 Task: Create List Brand Portfolio Optimization in Board Customer Feedback Management Best Practices to Workspace Accelerator Programs. Create List Brand Portfolio Management in Board Content Curation and Aggregation to Workspace Accelerator Programs. Create List Brand Portfolio Strategy in Board Employee Satisfaction and Retention Programs to Workspace Accelerator Programs
Action: Mouse moved to (319, 360)
Screenshot: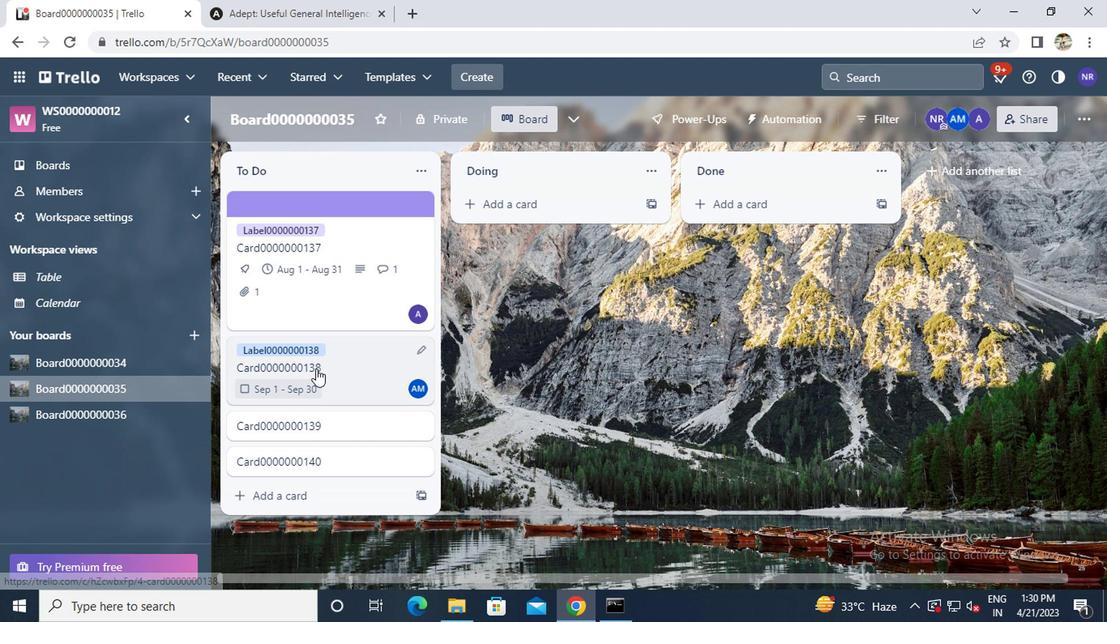 
Action: Mouse pressed left at (319, 360)
Screenshot: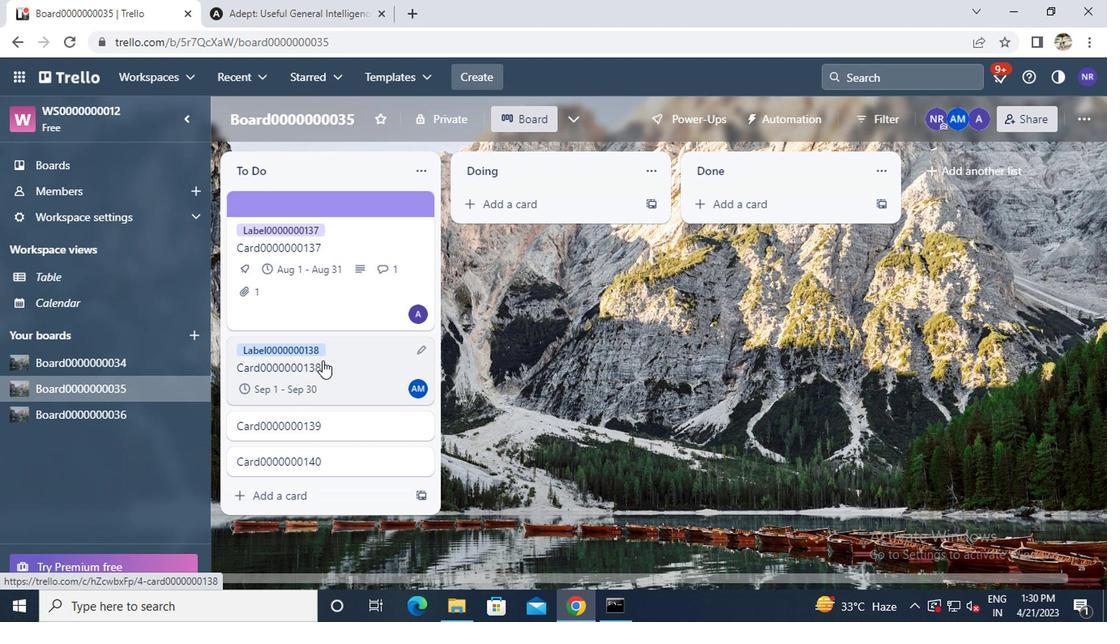 
Action: Mouse moved to (727, 400)
Screenshot: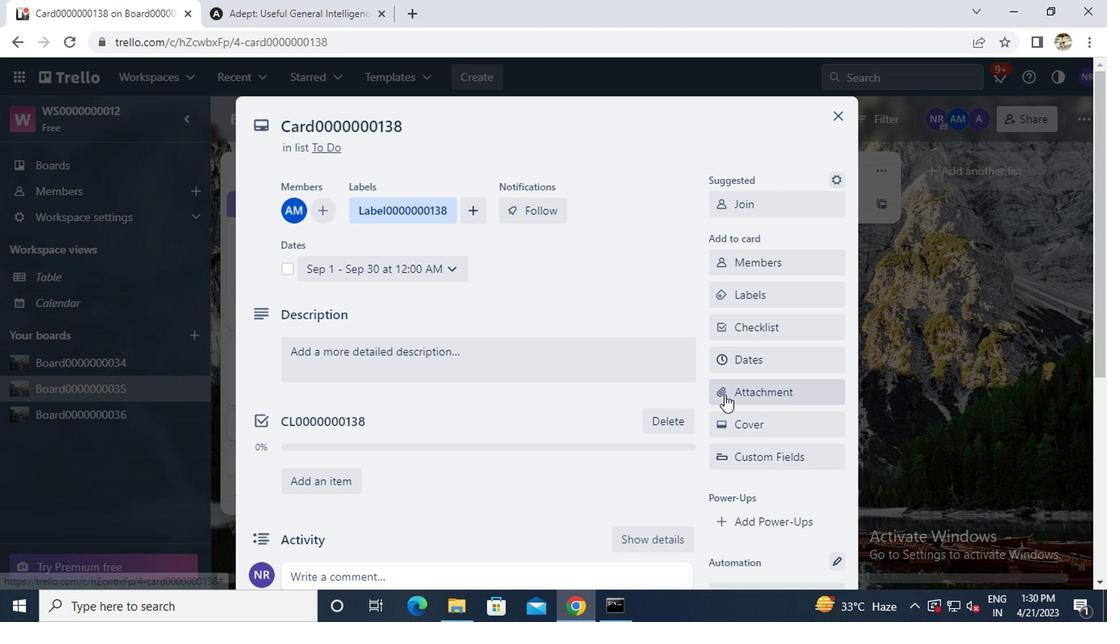 
Action: Mouse pressed left at (727, 400)
Screenshot: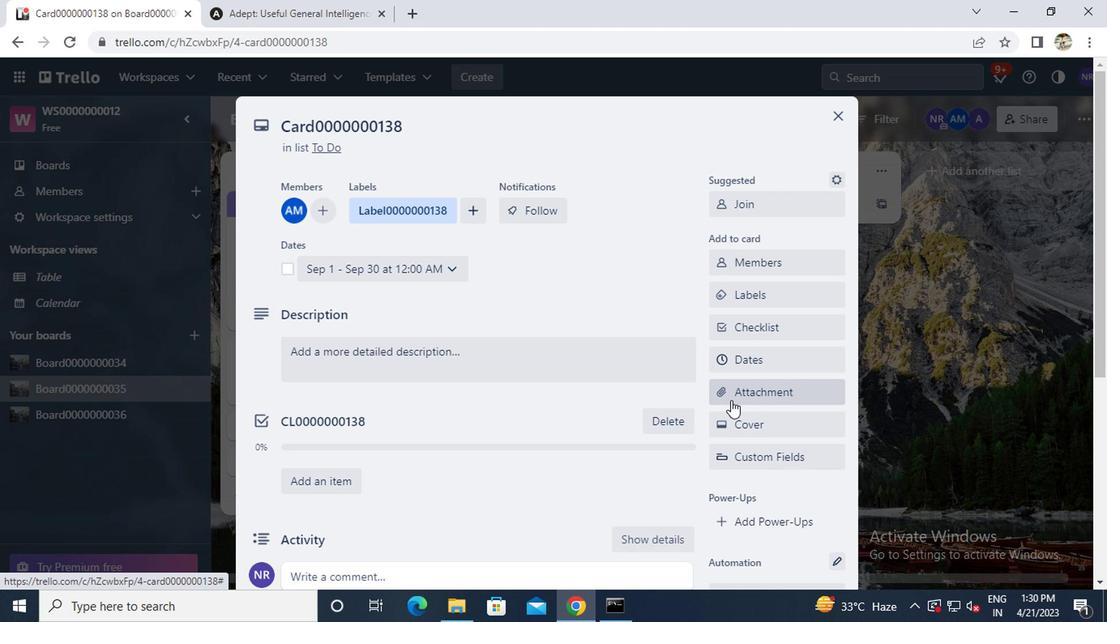 
Action: Mouse moved to (746, 165)
Screenshot: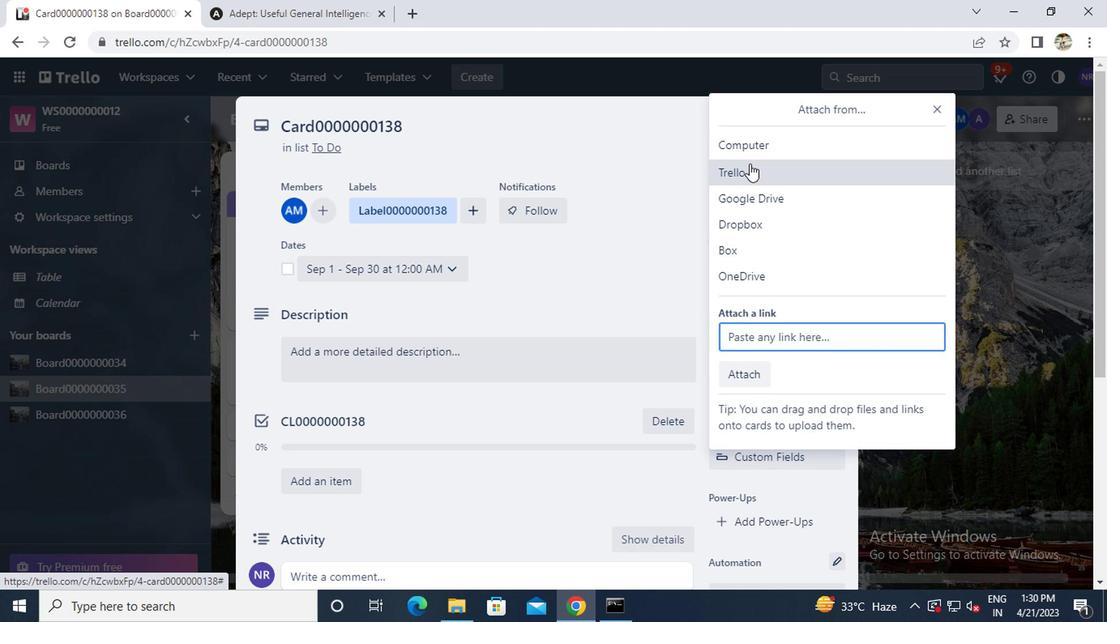 
Action: Mouse pressed left at (746, 165)
Screenshot: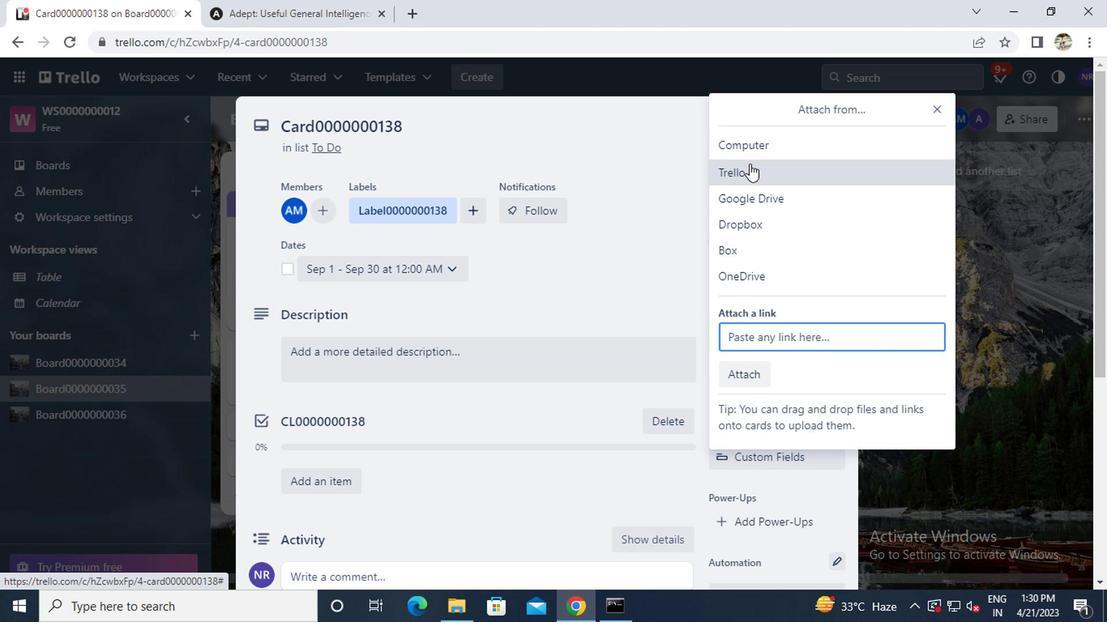 
Action: Mouse moved to (753, 246)
Screenshot: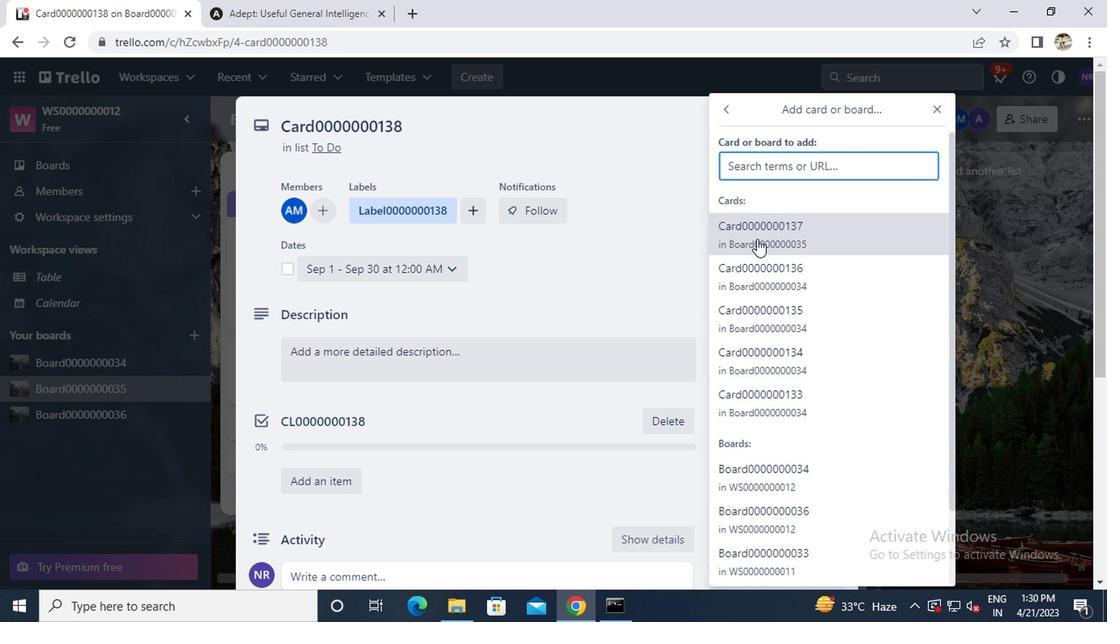 
Action: Mouse pressed left at (753, 246)
Screenshot: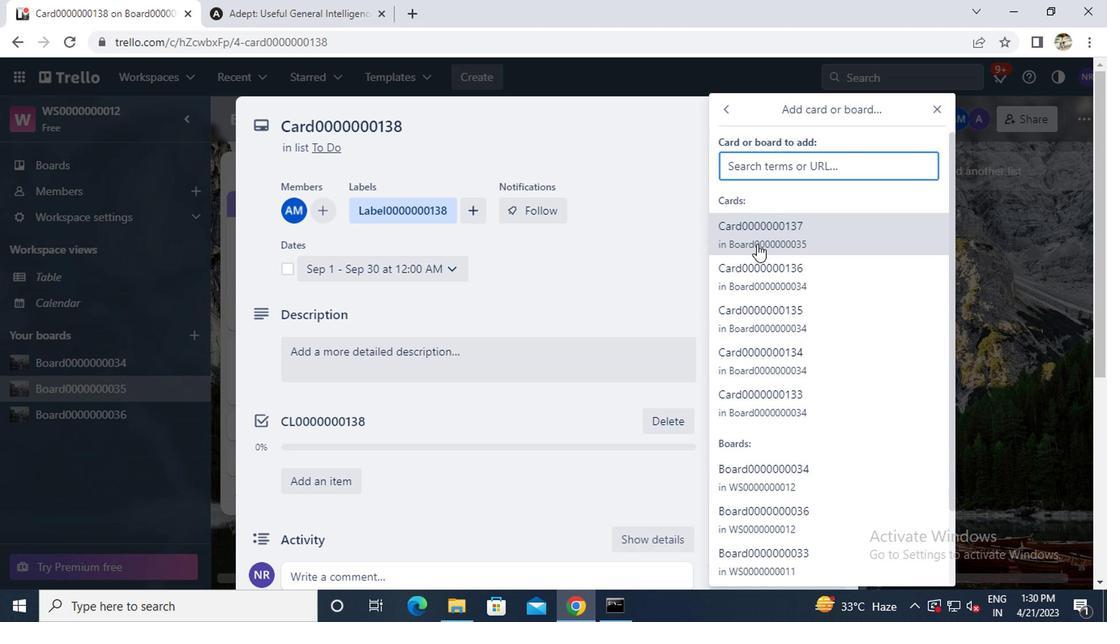 
Action: Mouse moved to (751, 431)
Screenshot: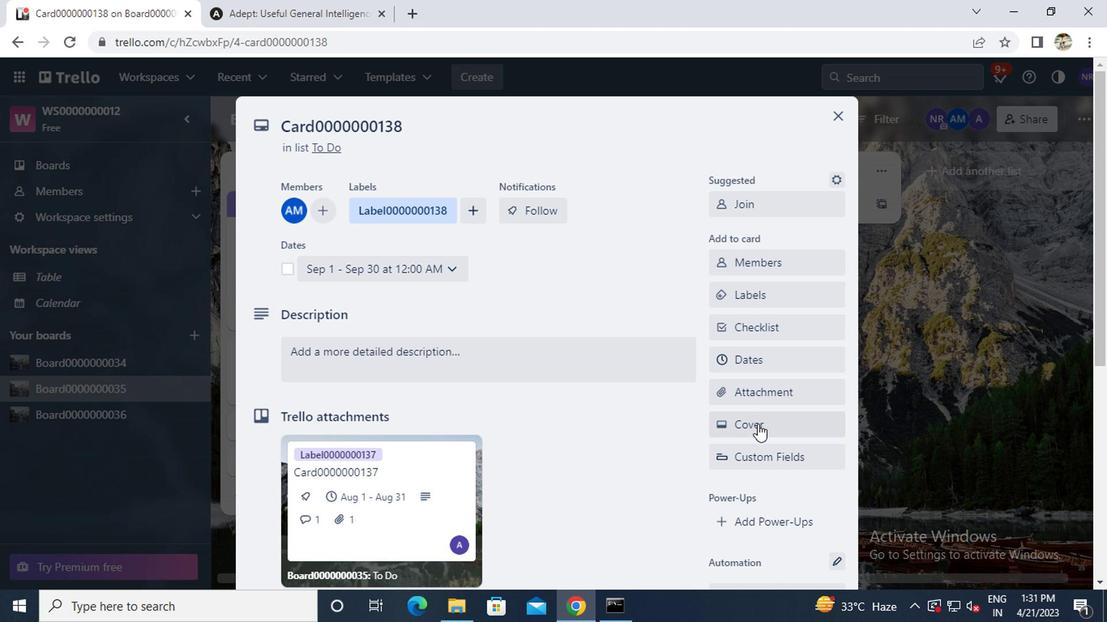 
Action: Mouse pressed left at (751, 431)
Screenshot: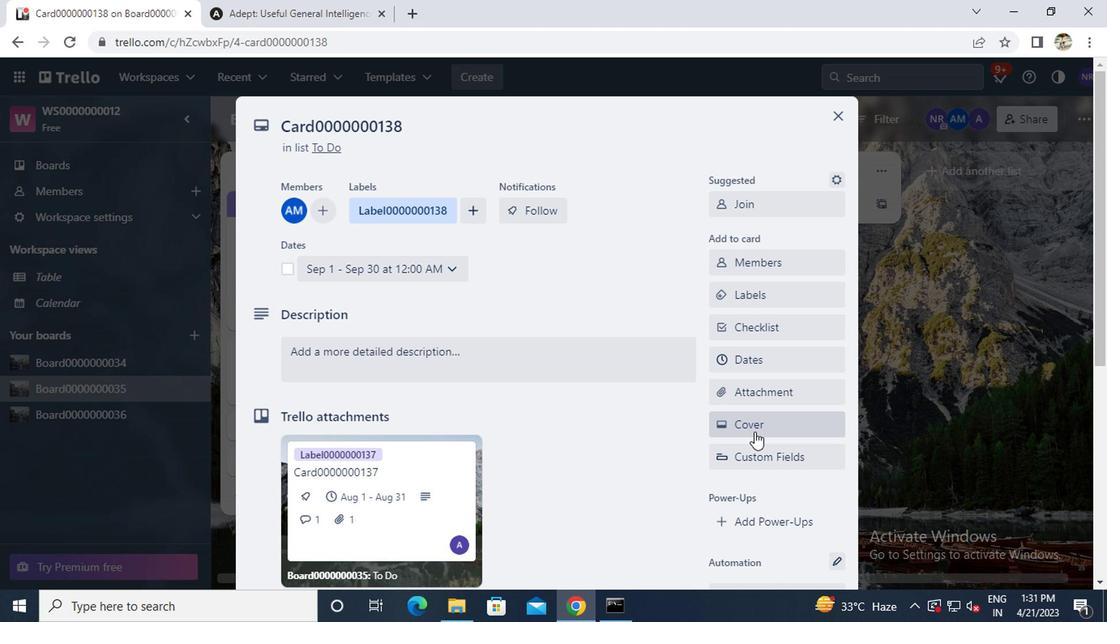 
Action: Mouse moved to (733, 298)
Screenshot: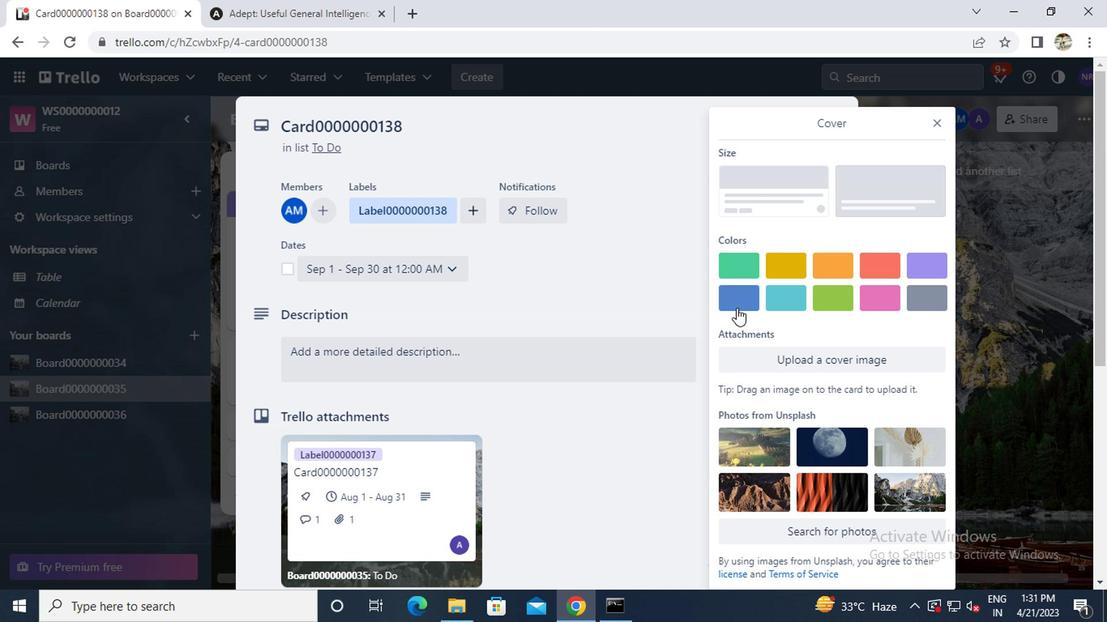
Action: Mouse pressed left at (733, 298)
Screenshot: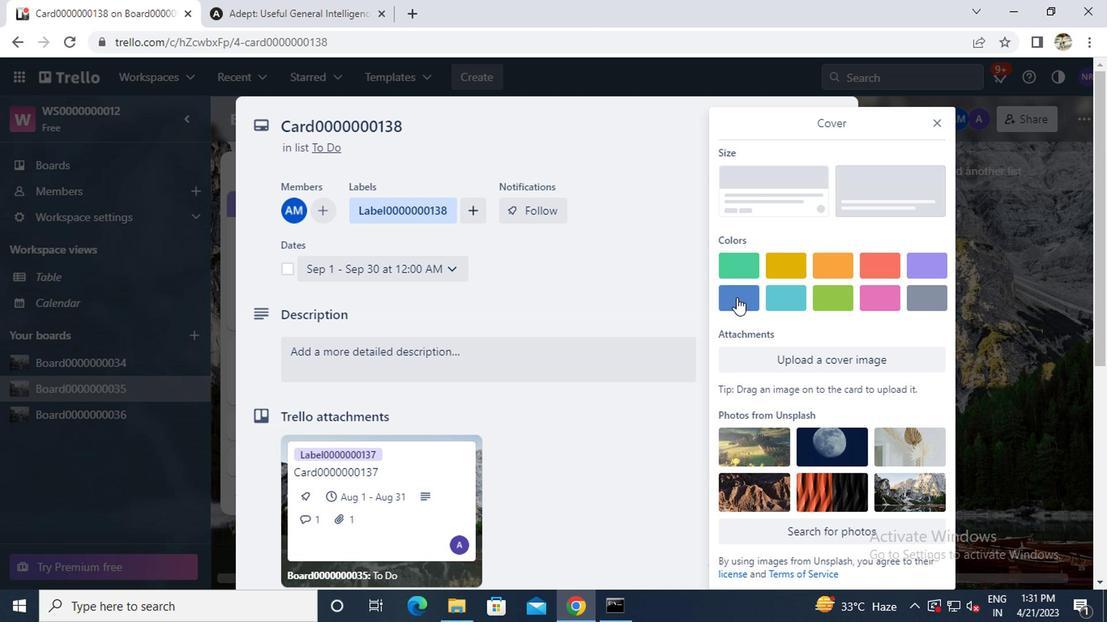 
Action: Mouse moved to (938, 112)
Screenshot: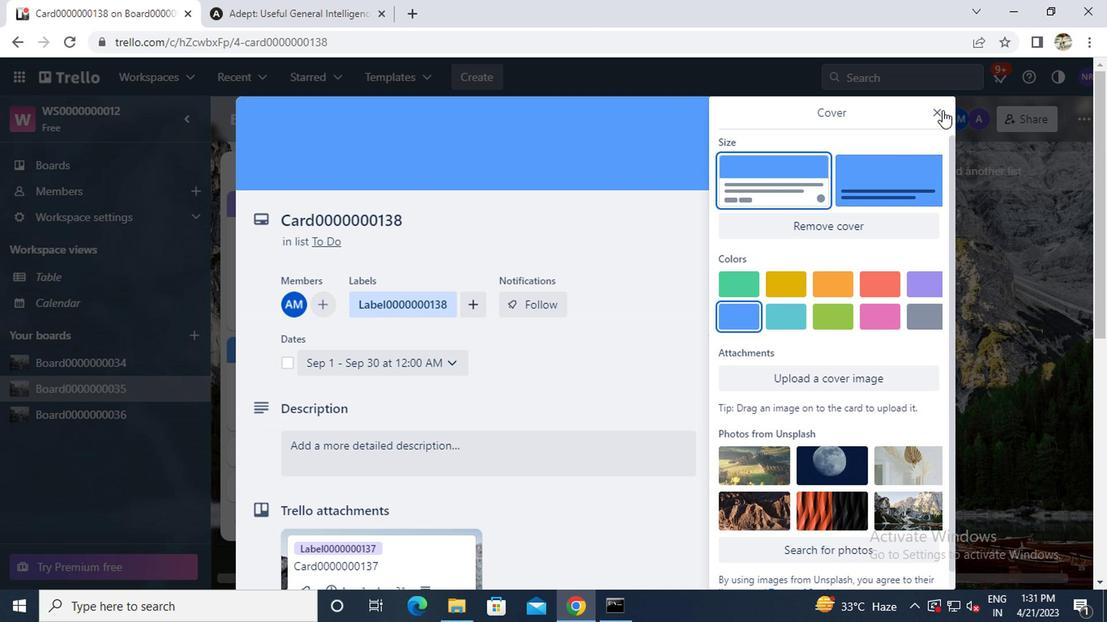 
Action: Mouse pressed left at (938, 112)
Screenshot: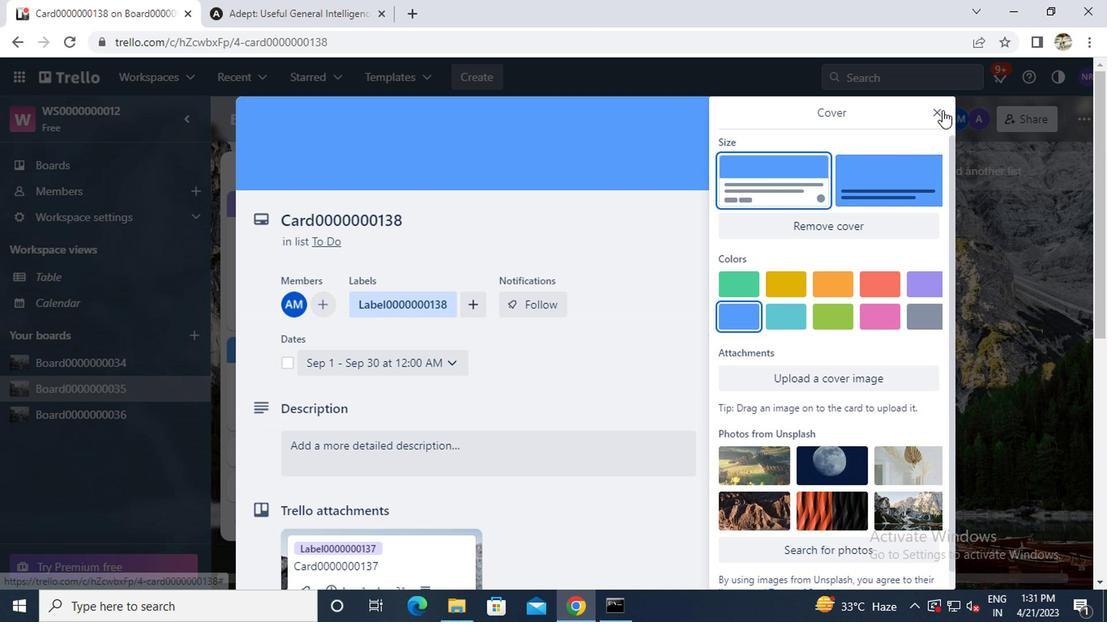
Action: Mouse moved to (829, 223)
Screenshot: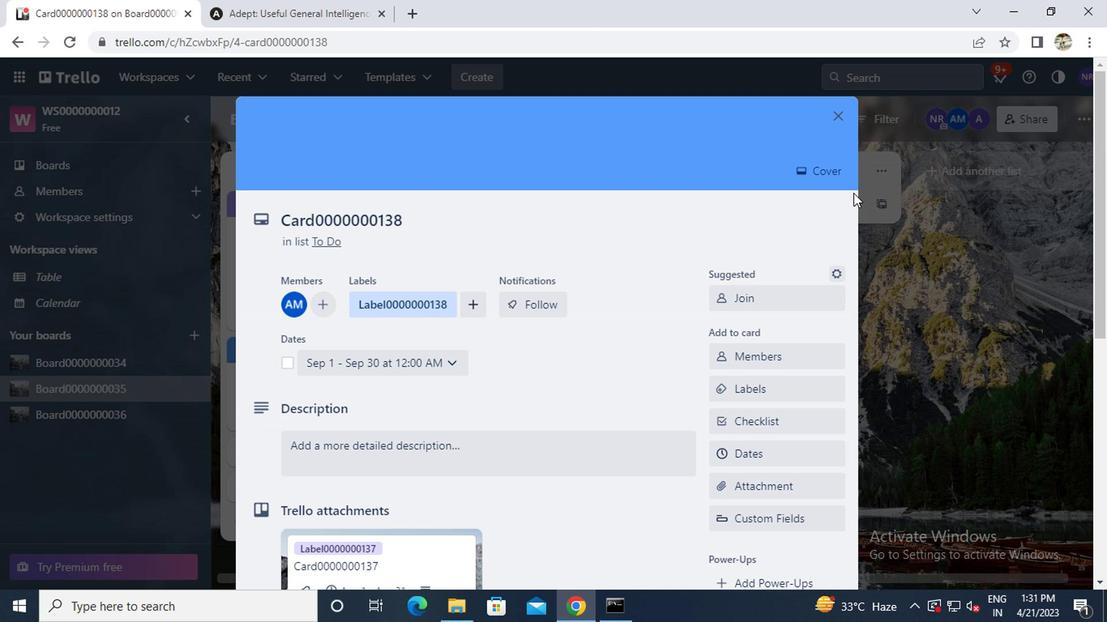
Action: Mouse scrolled (829, 222) with delta (0, -1)
Screenshot: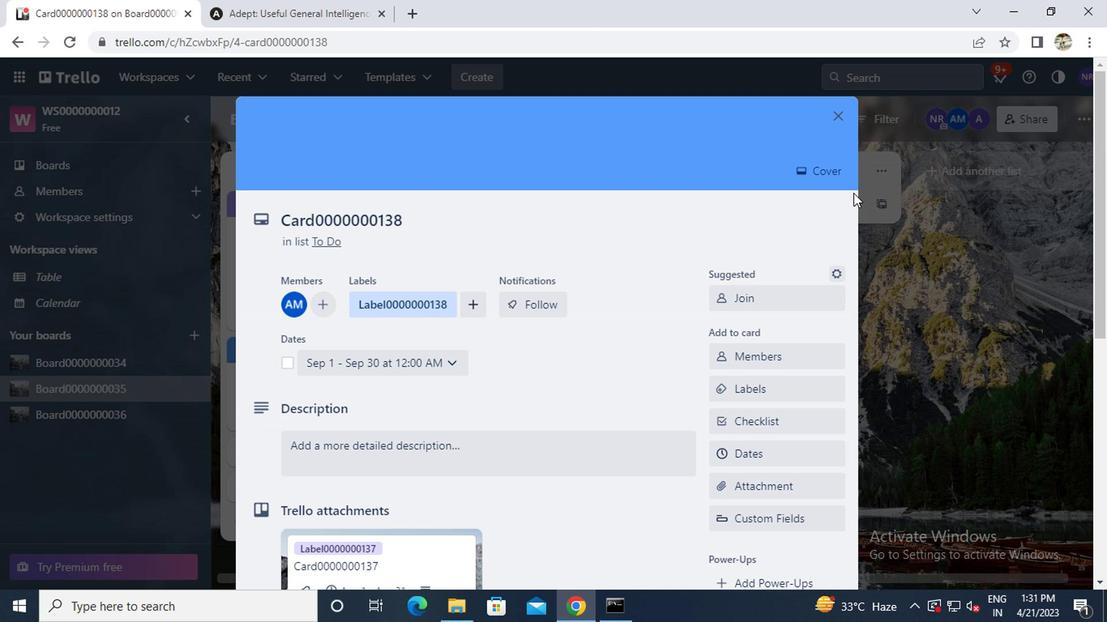 
Action: Mouse moved to (823, 228)
Screenshot: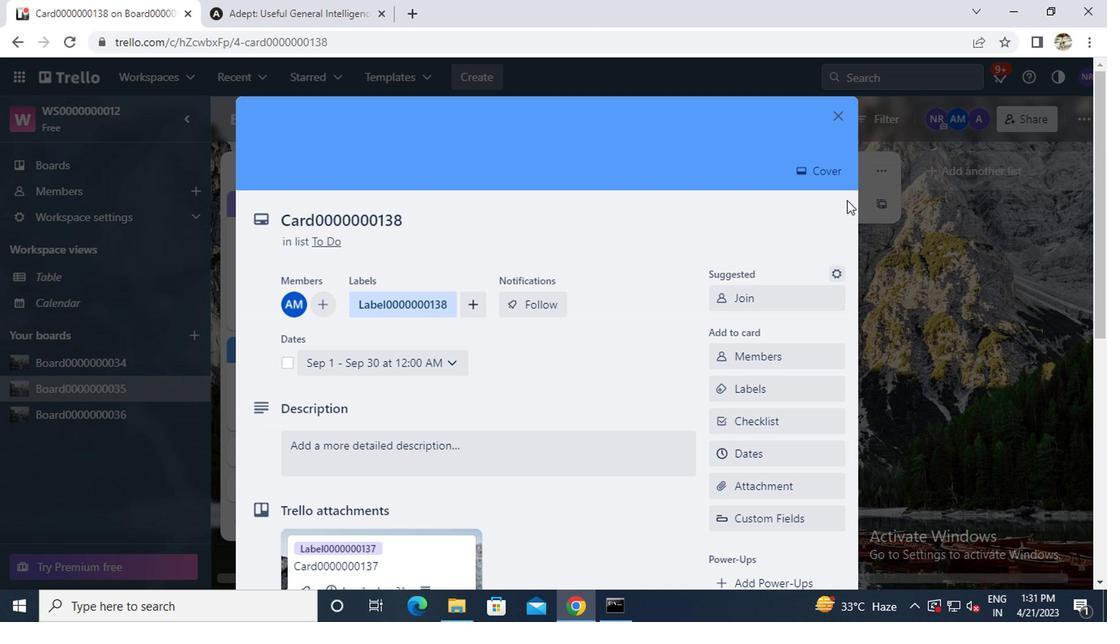 
Action: Mouse scrolled (823, 228) with delta (0, 0)
Screenshot: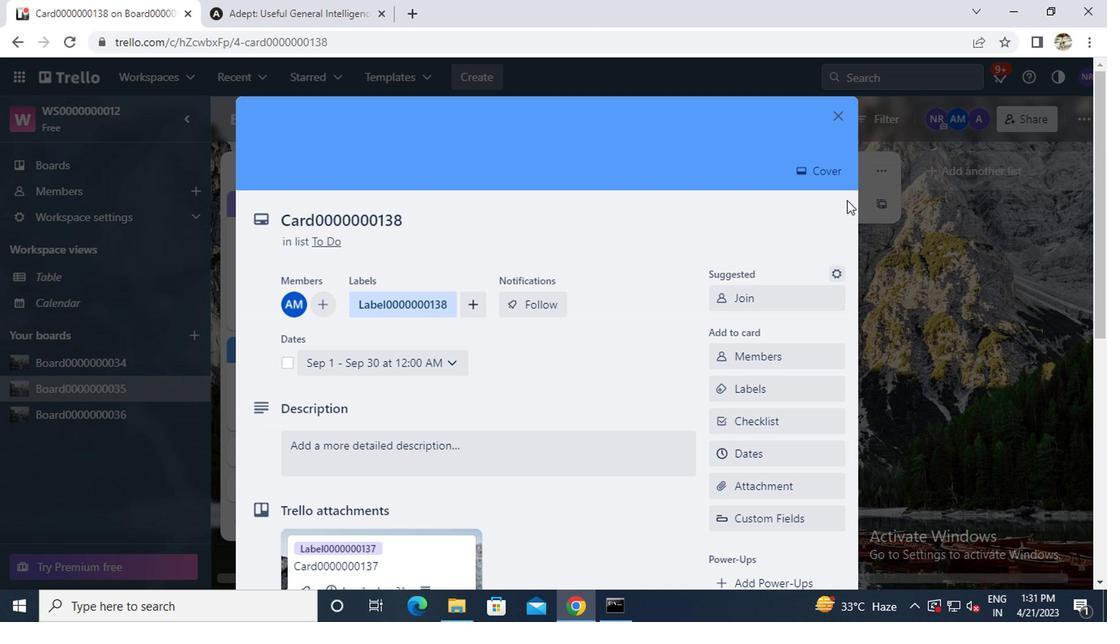 
Action: Mouse moved to (817, 234)
Screenshot: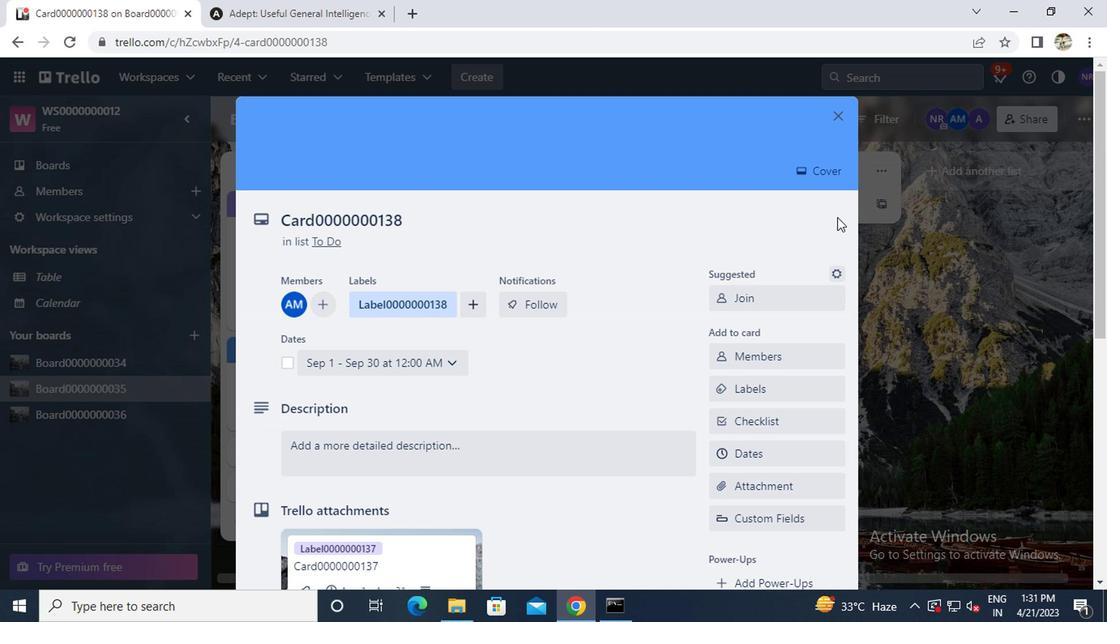 
Action: Mouse scrolled (817, 232) with delta (0, -1)
Screenshot: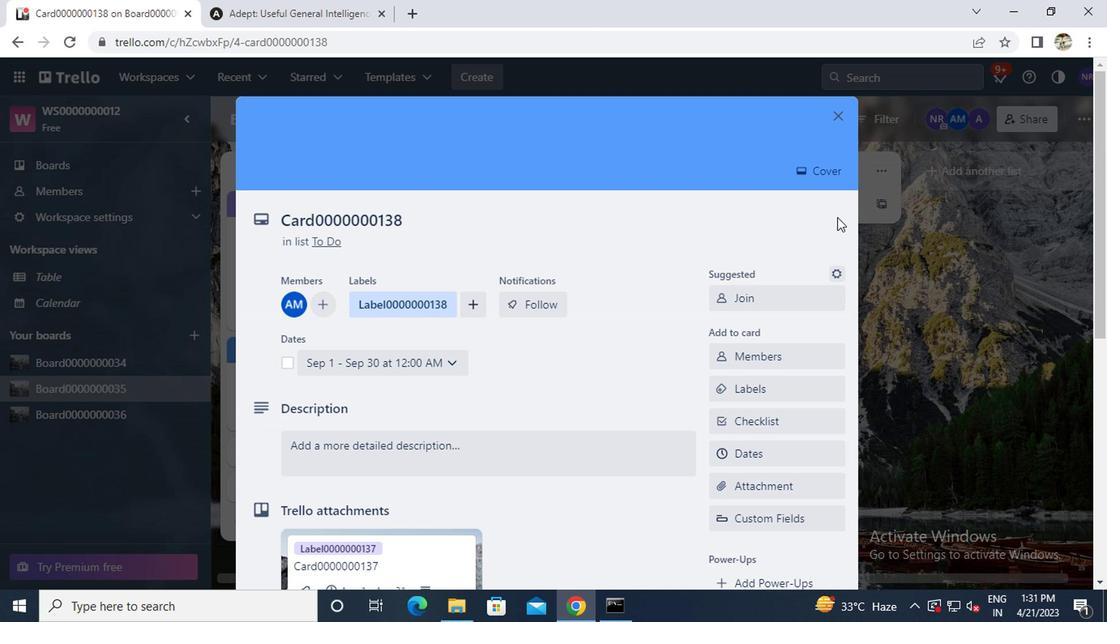 
Action: Mouse moved to (793, 246)
Screenshot: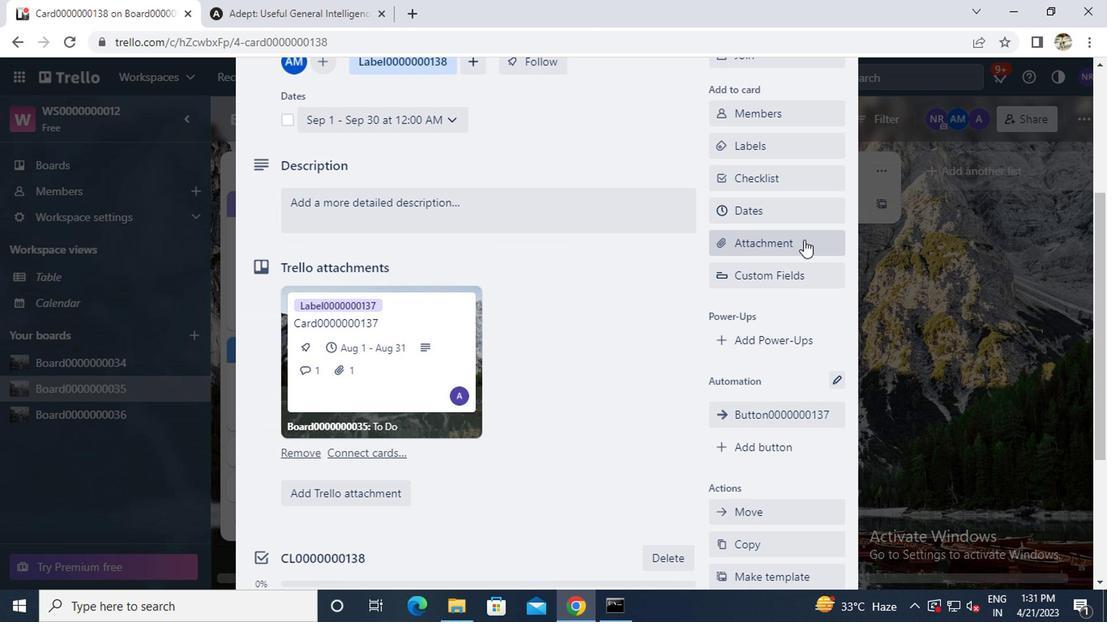 
Action: Mouse scrolled (793, 245) with delta (0, -1)
Screenshot: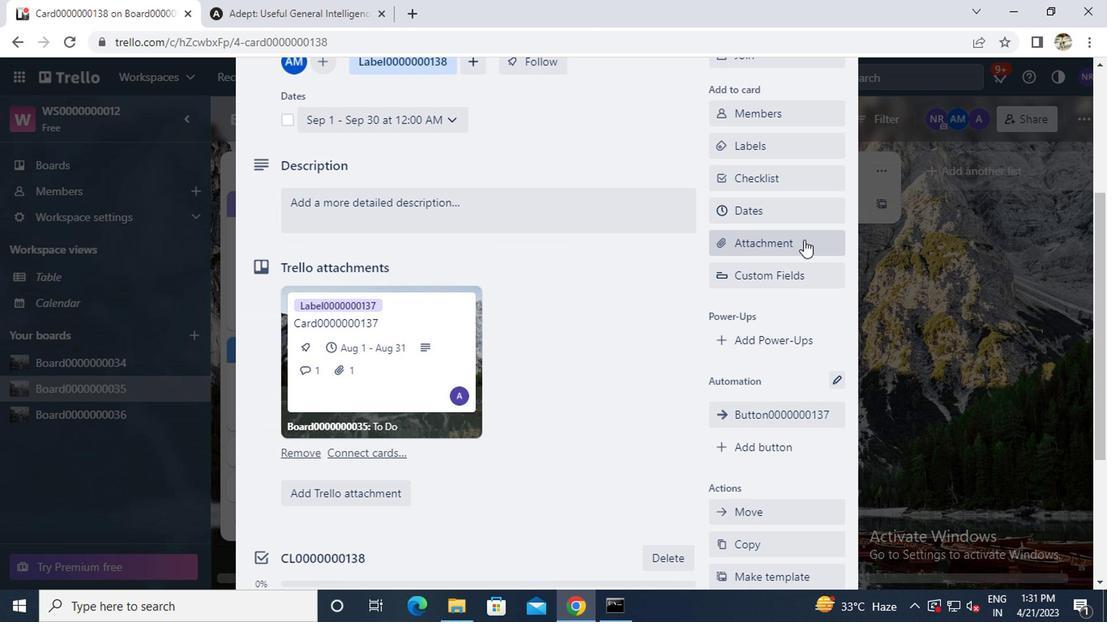 
Action: Mouse moved to (747, 369)
Screenshot: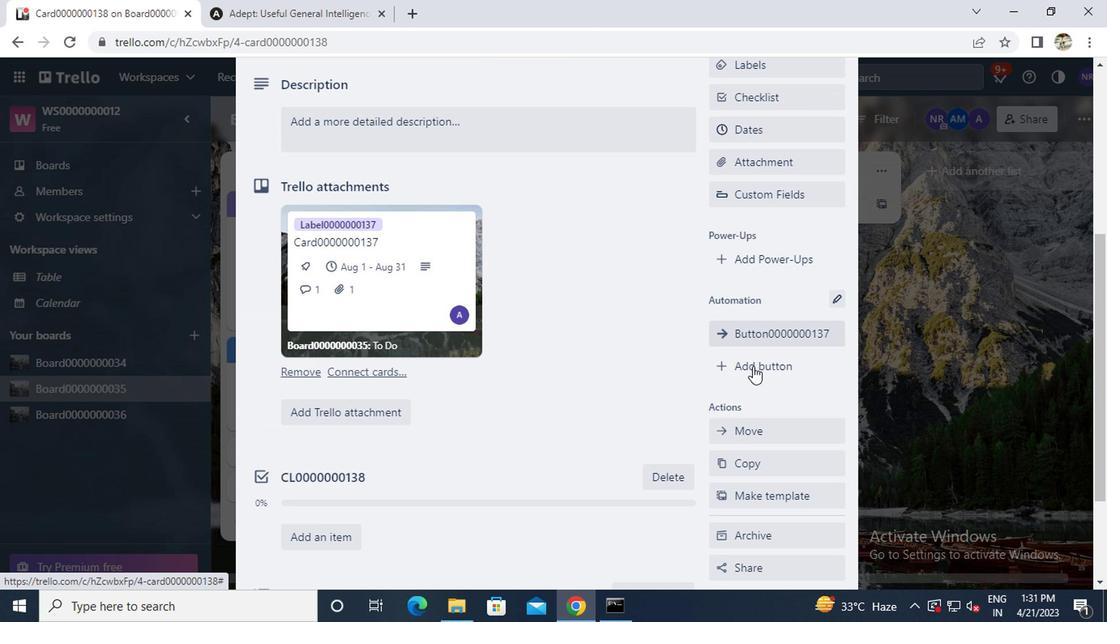 
Action: Mouse pressed left at (747, 369)
Screenshot: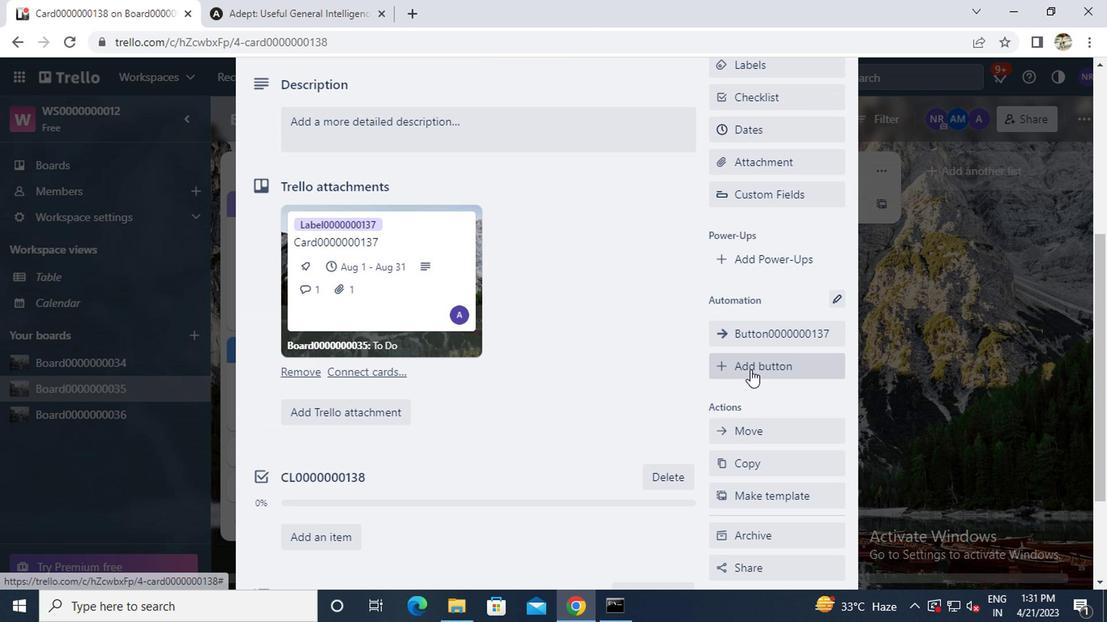 
Action: Mouse moved to (743, 223)
Screenshot: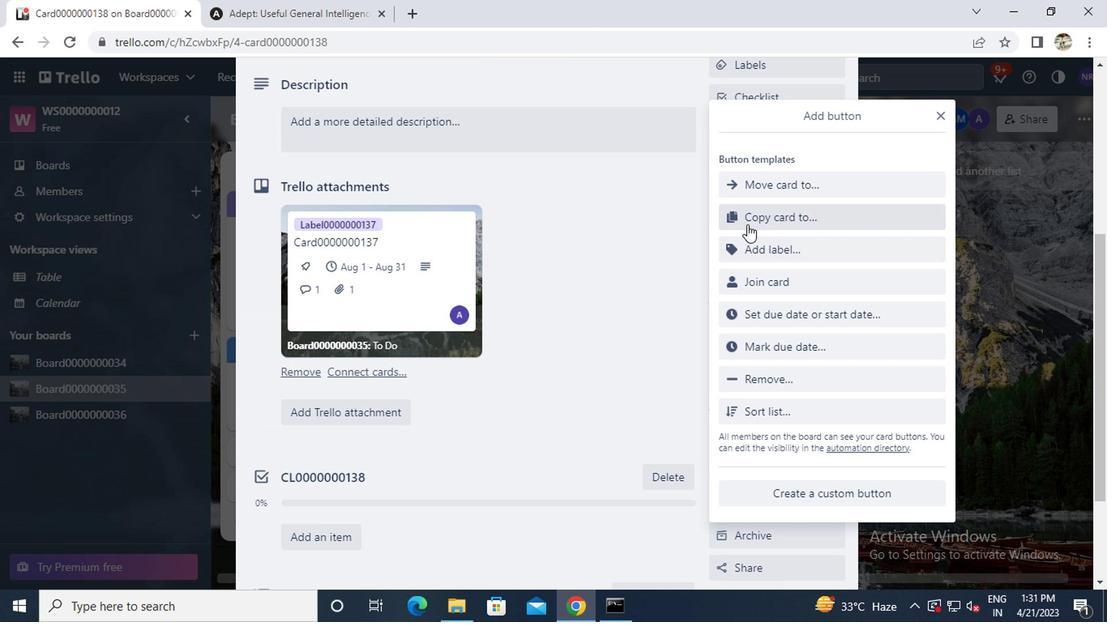 
Action: Mouse pressed left at (743, 223)
Screenshot: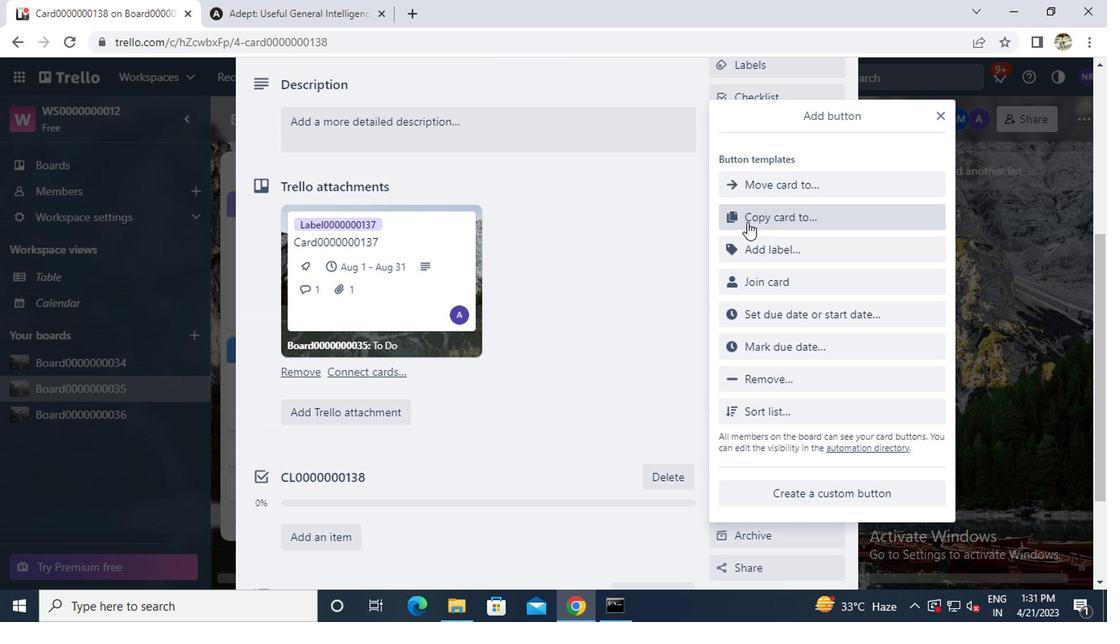 
Action: Key pressed b<Key.caps_lock>utton0000000138
Screenshot: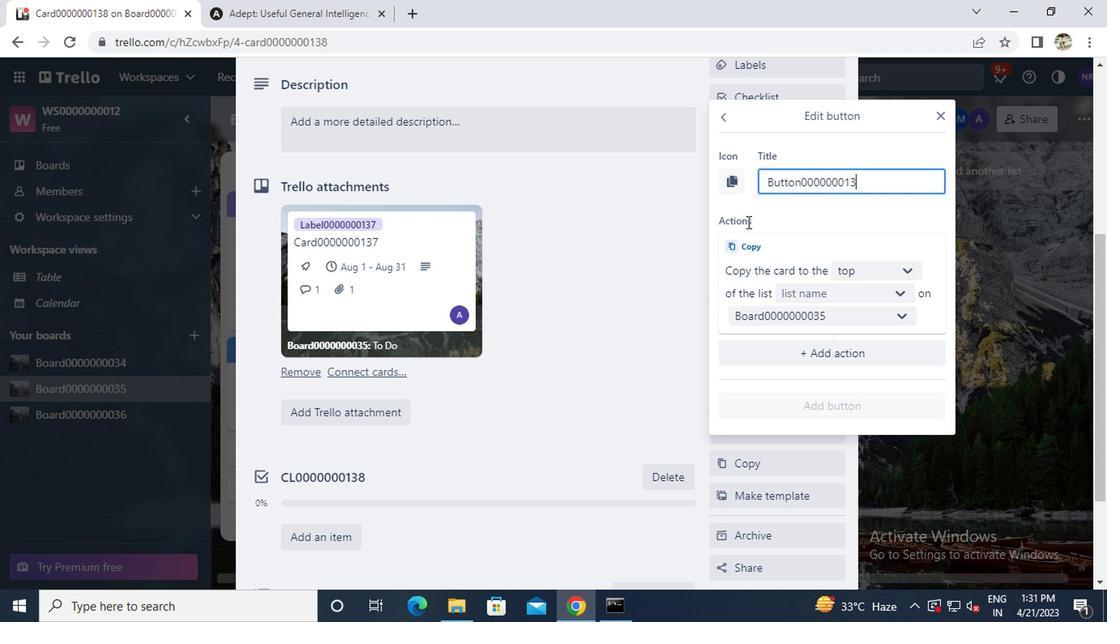 
Action: Mouse moved to (833, 270)
Screenshot: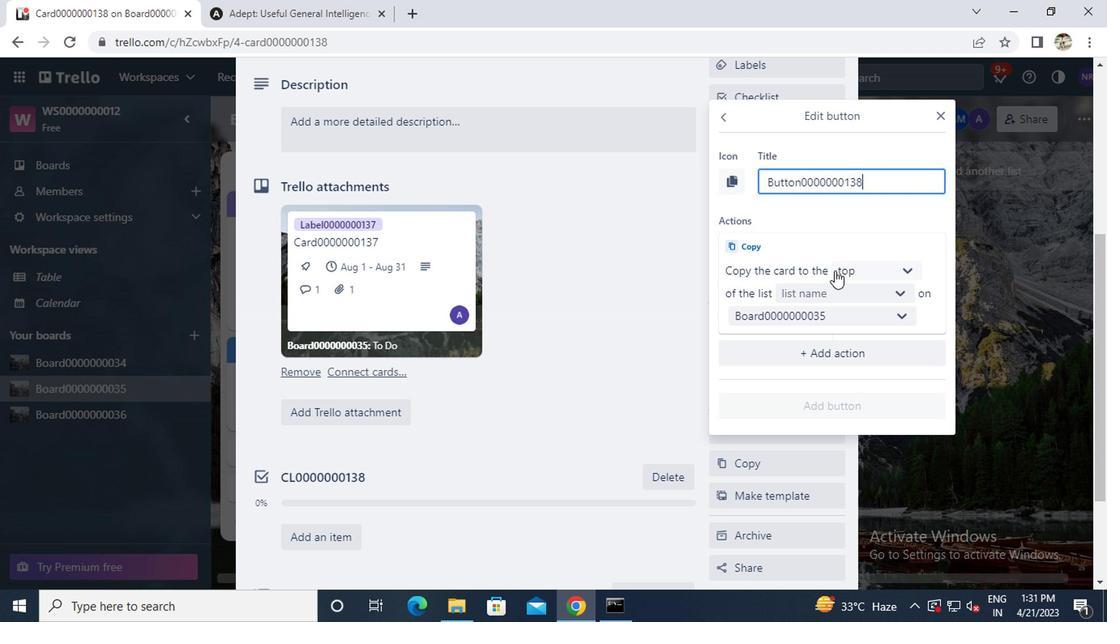 
Action: Mouse pressed left at (833, 270)
Screenshot: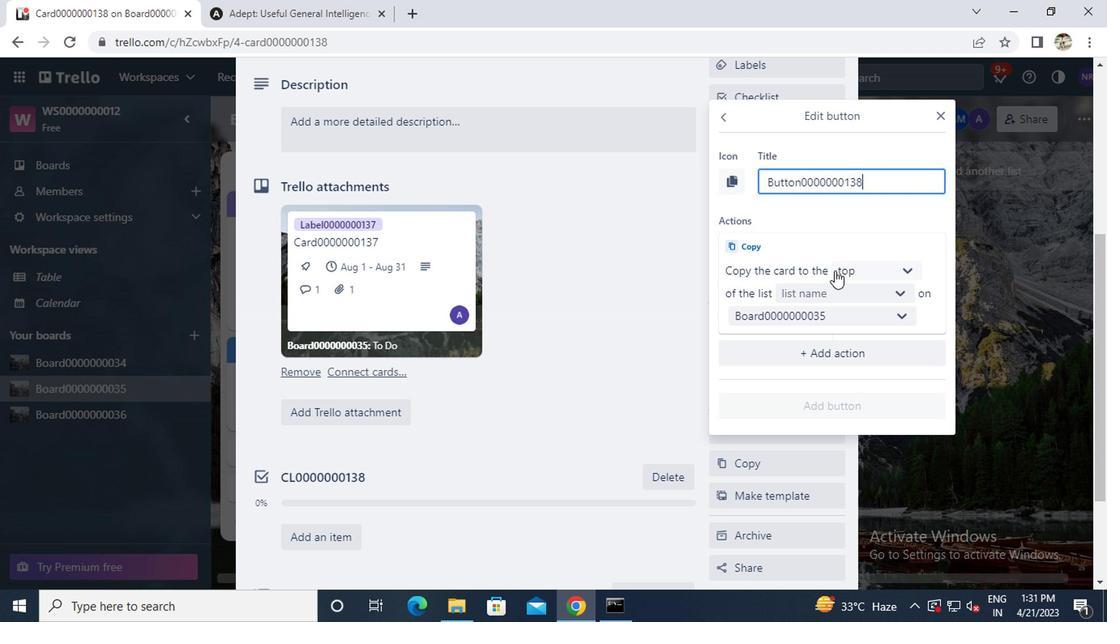 
Action: Mouse moved to (841, 326)
Screenshot: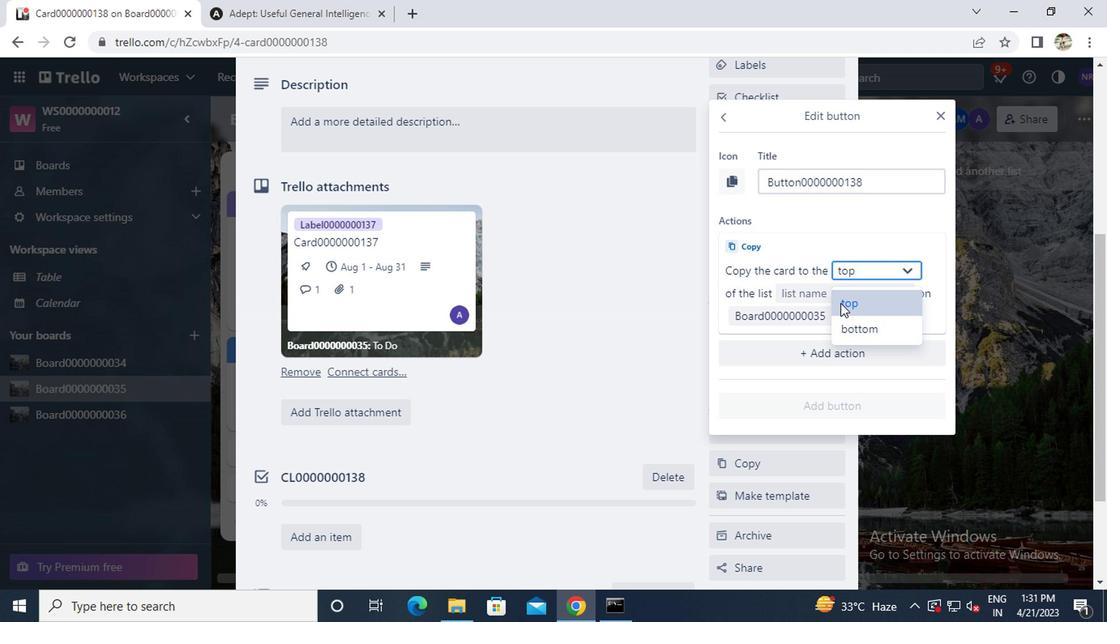 
Action: Mouse pressed left at (841, 326)
Screenshot: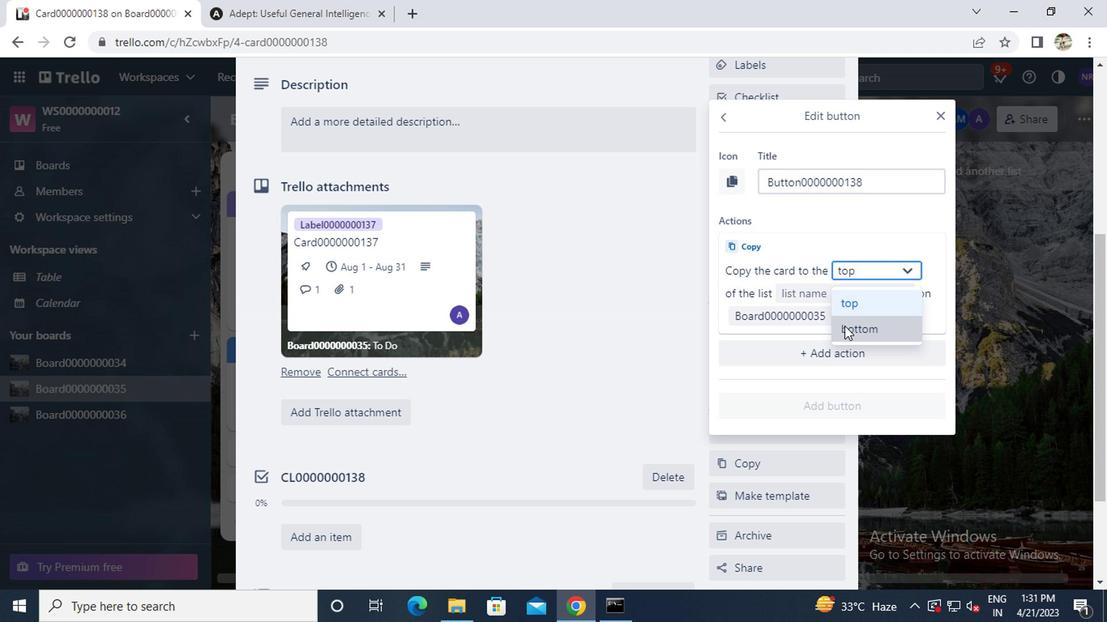 
Action: Mouse moved to (821, 295)
Screenshot: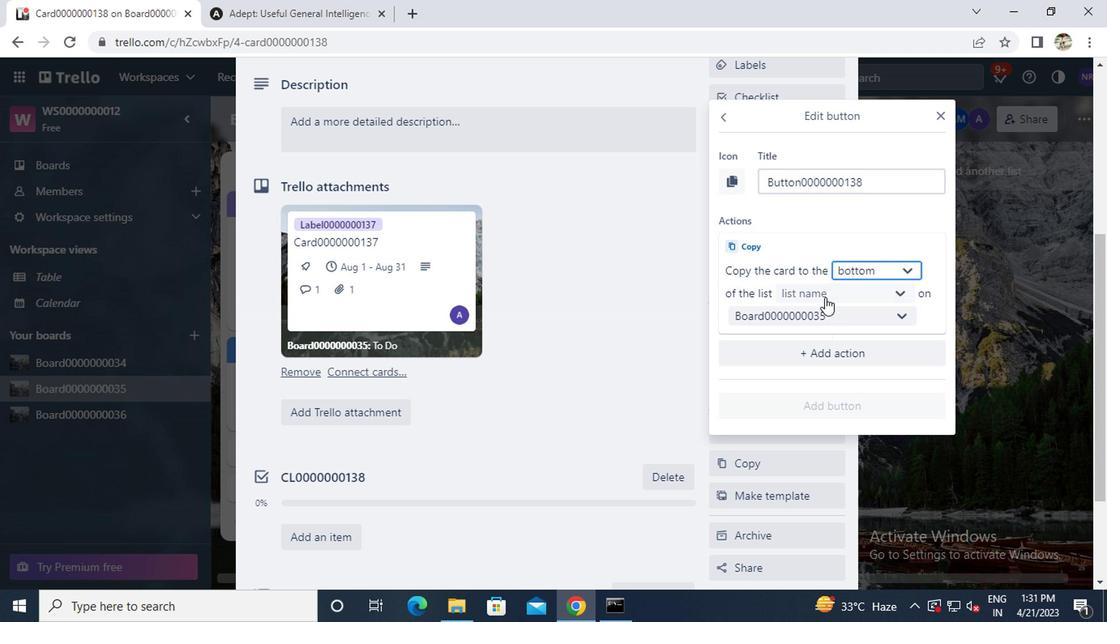 
Action: Mouse pressed left at (821, 295)
Screenshot: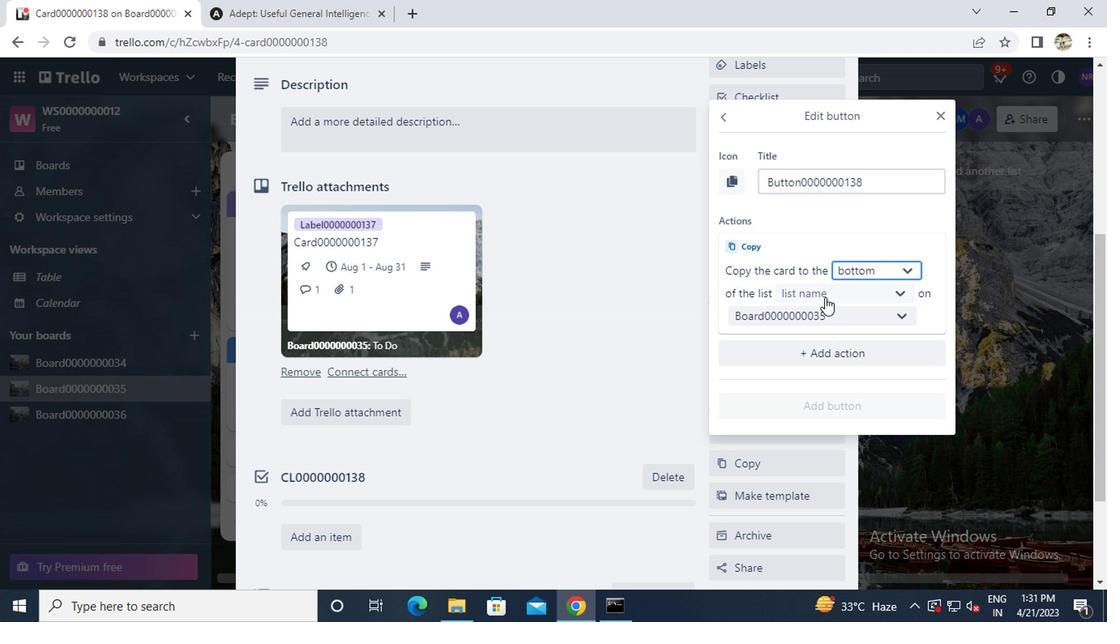 
Action: Mouse moved to (814, 320)
Screenshot: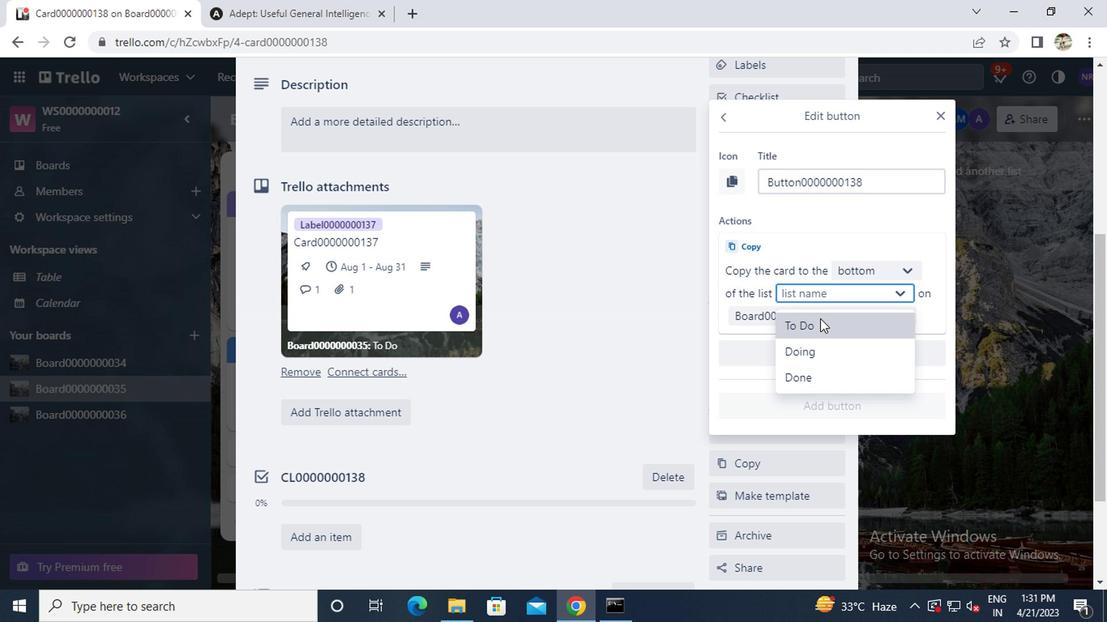 
Action: Mouse pressed left at (814, 320)
Screenshot: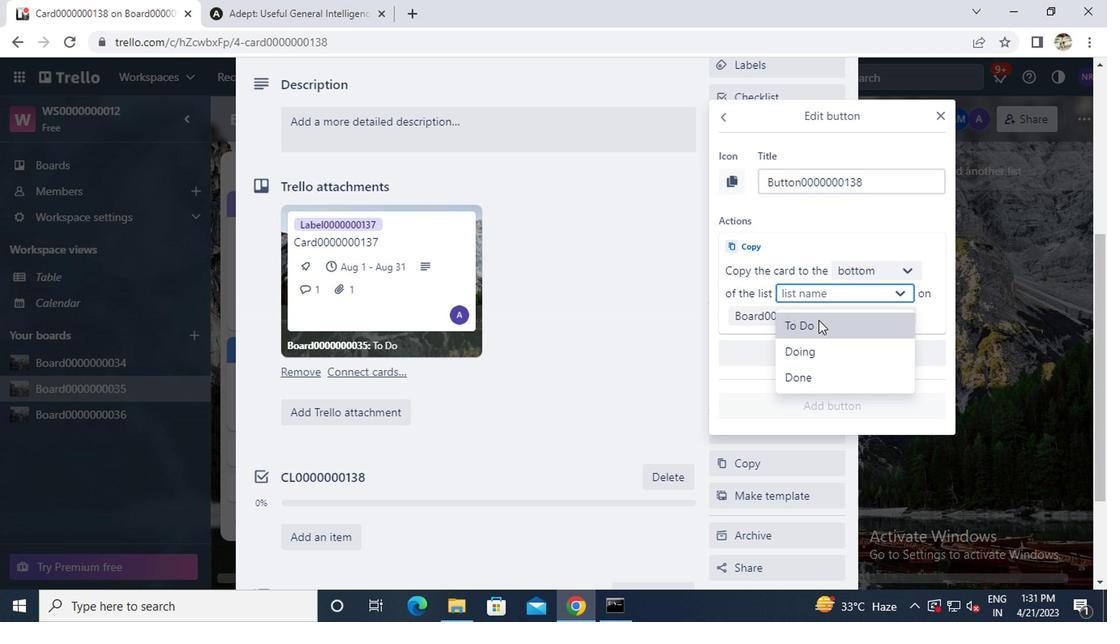 
Action: Mouse moved to (831, 406)
Screenshot: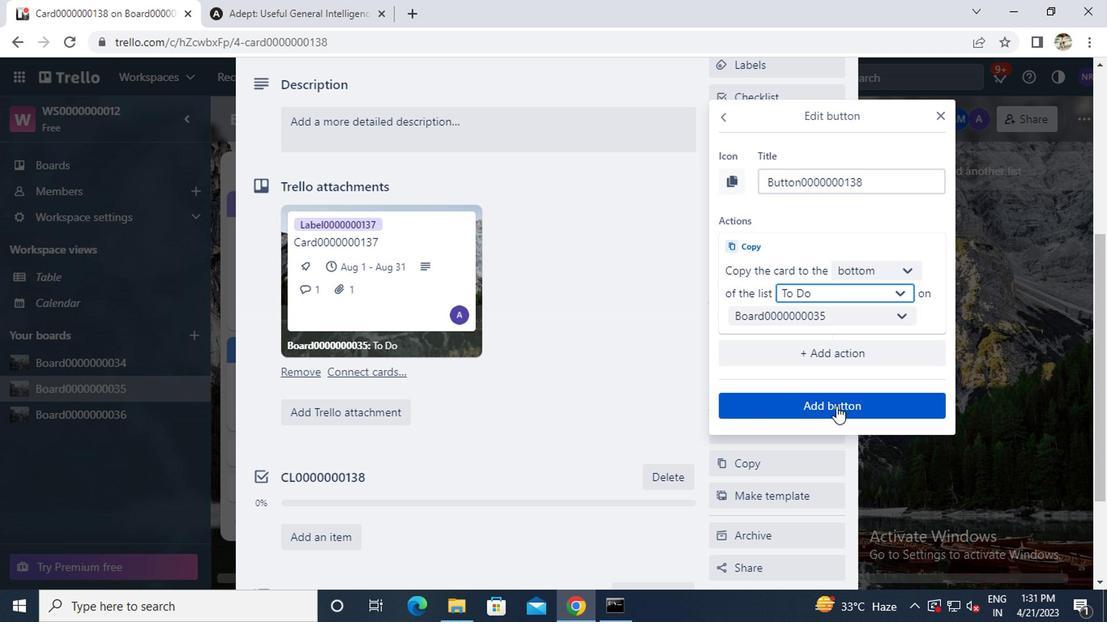 
Action: Mouse pressed left at (831, 406)
Screenshot: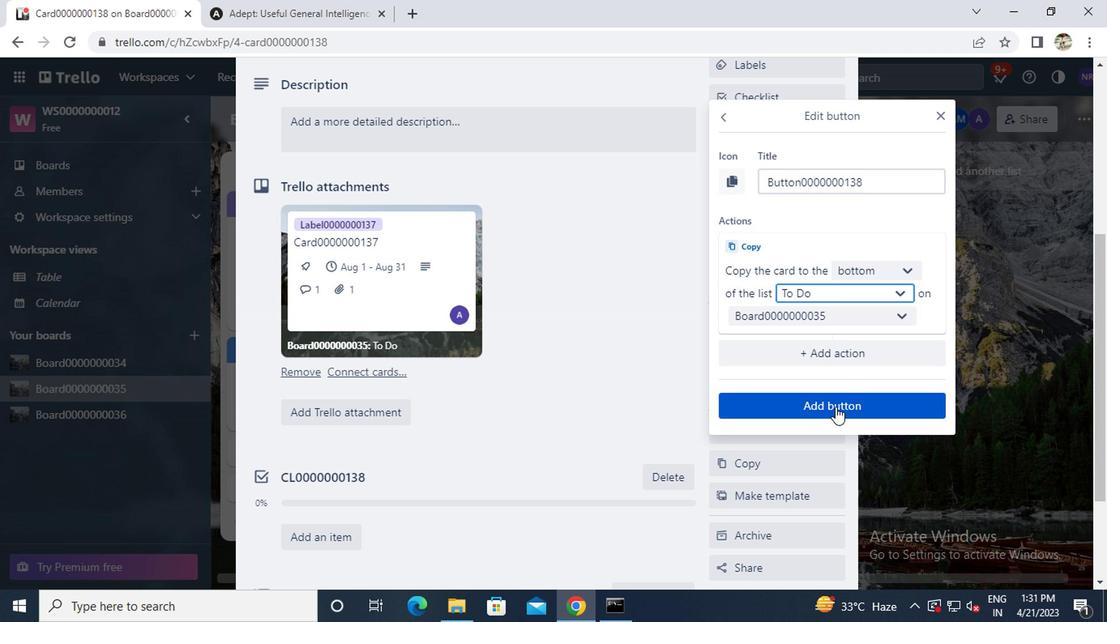 
Action: Mouse moved to (465, 140)
Screenshot: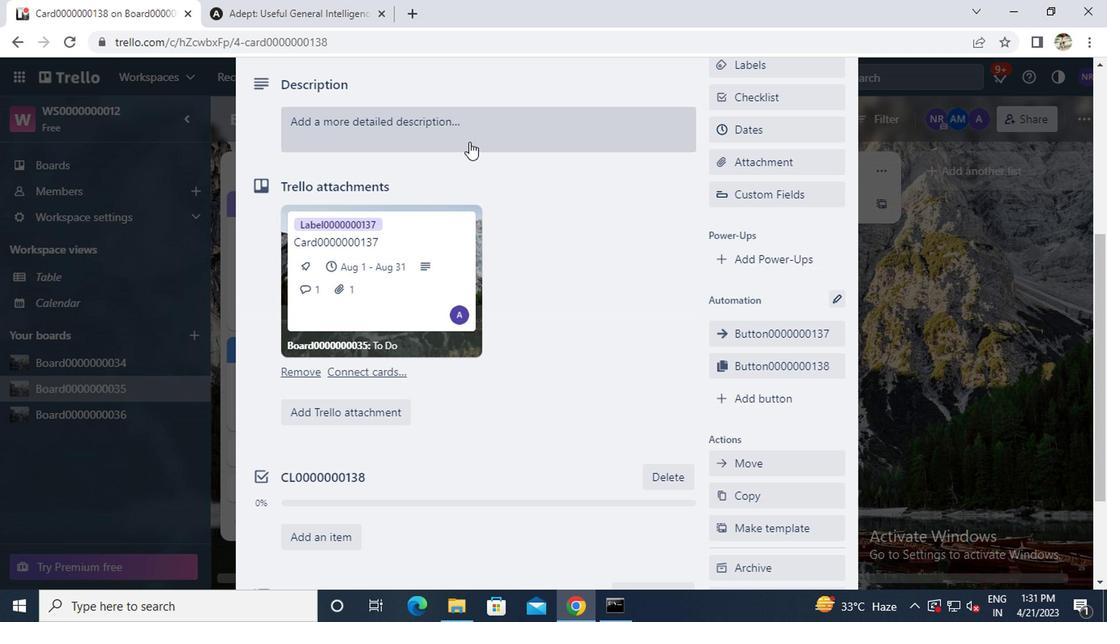 
Action: Mouse pressed left at (465, 140)
Screenshot: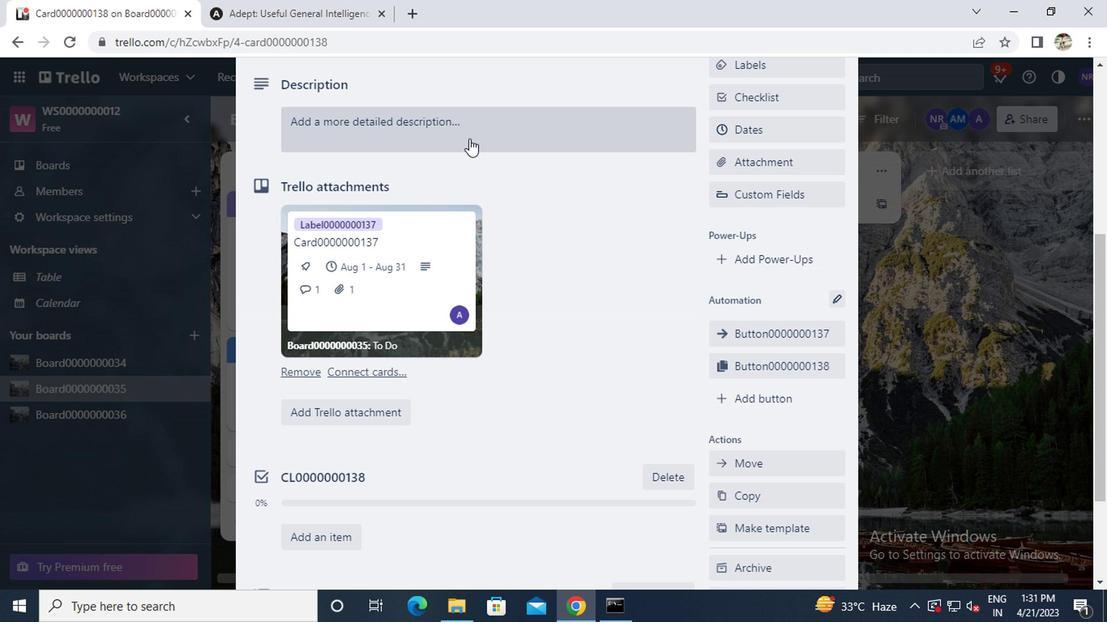
Action: Key pressed <Key.caps_lock>ds0000000138
Screenshot: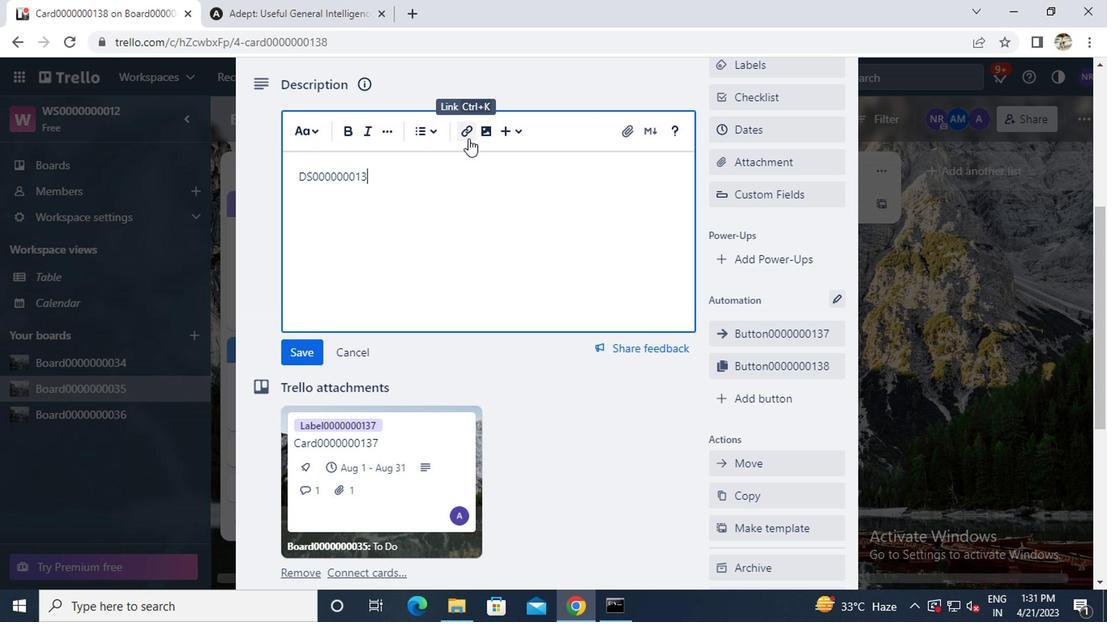 
Action: Mouse moved to (307, 352)
Screenshot: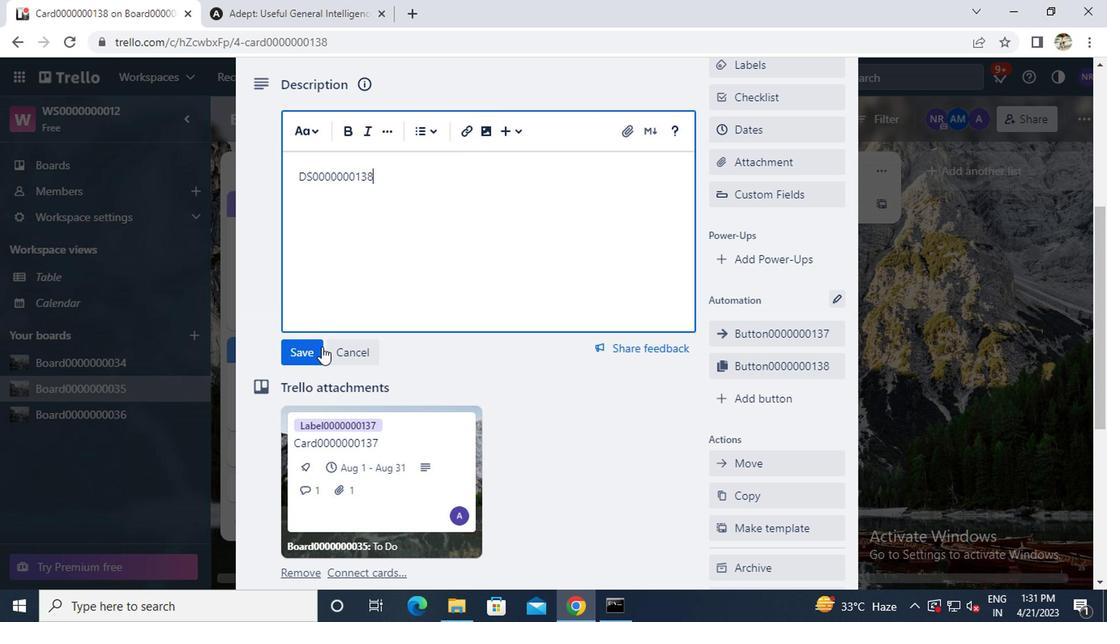 
Action: Mouse pressed left at (307, 352)
Screenshot: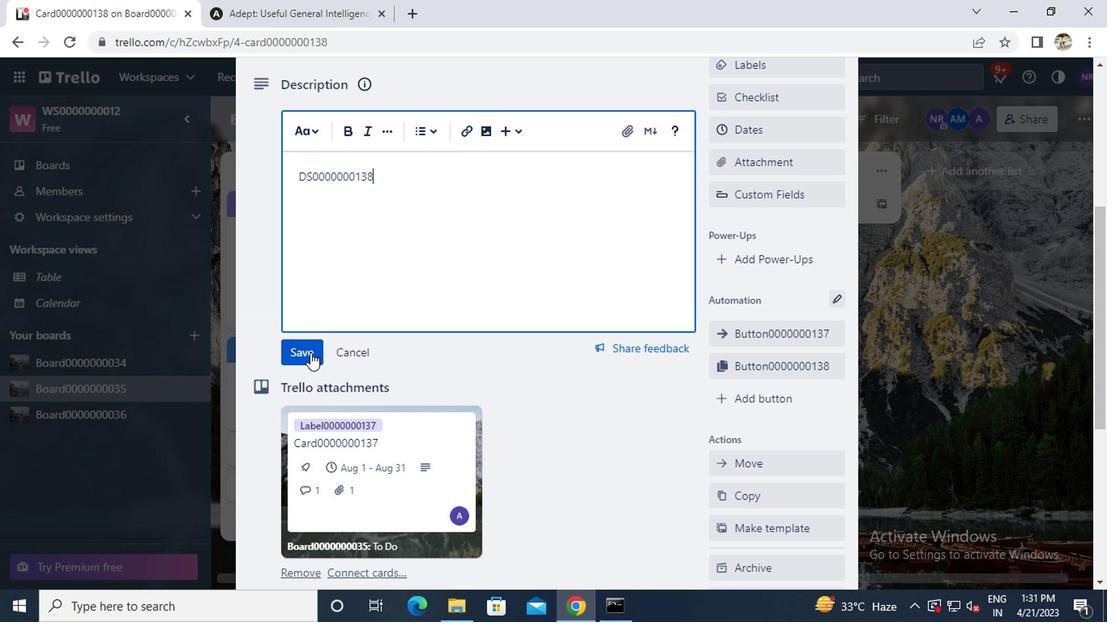 
Action: Mouse moved to (307, 354)
Screenshot: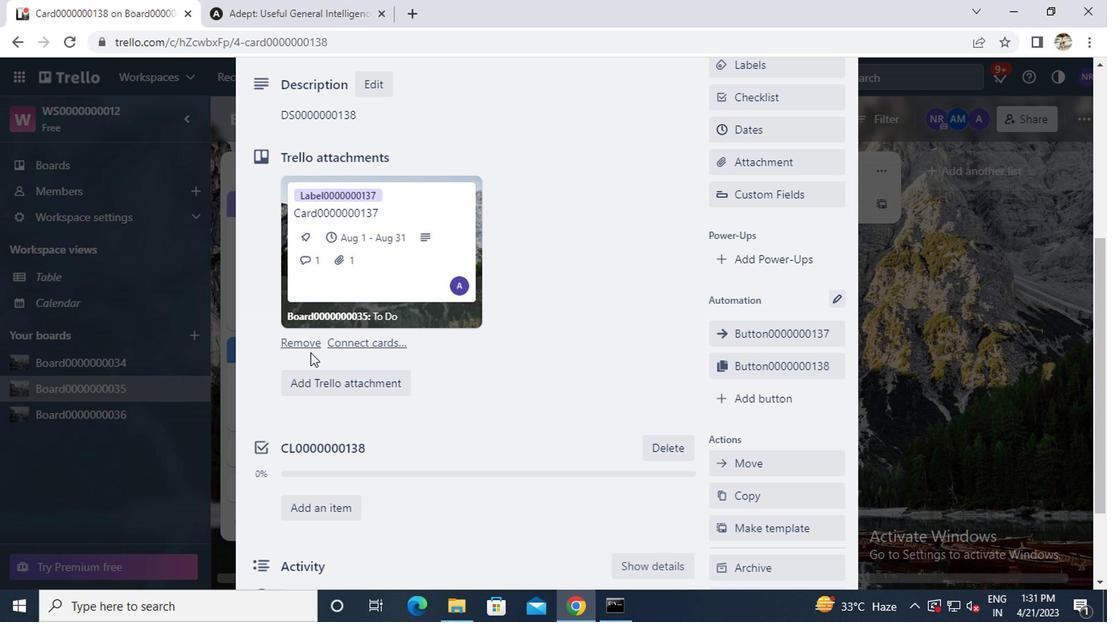 
Action: Mouse scrolled (307, 353) with delta (0, -1)
Screenshot: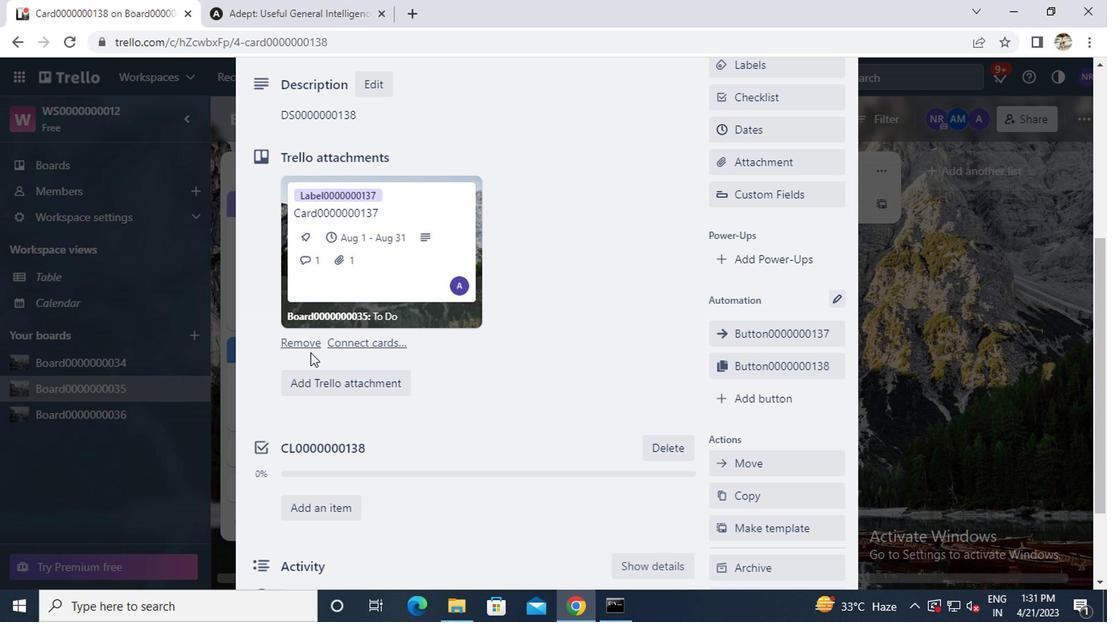 
Action: Mouse scrolled (307, 353) with delta (0, -1)
Screenshot: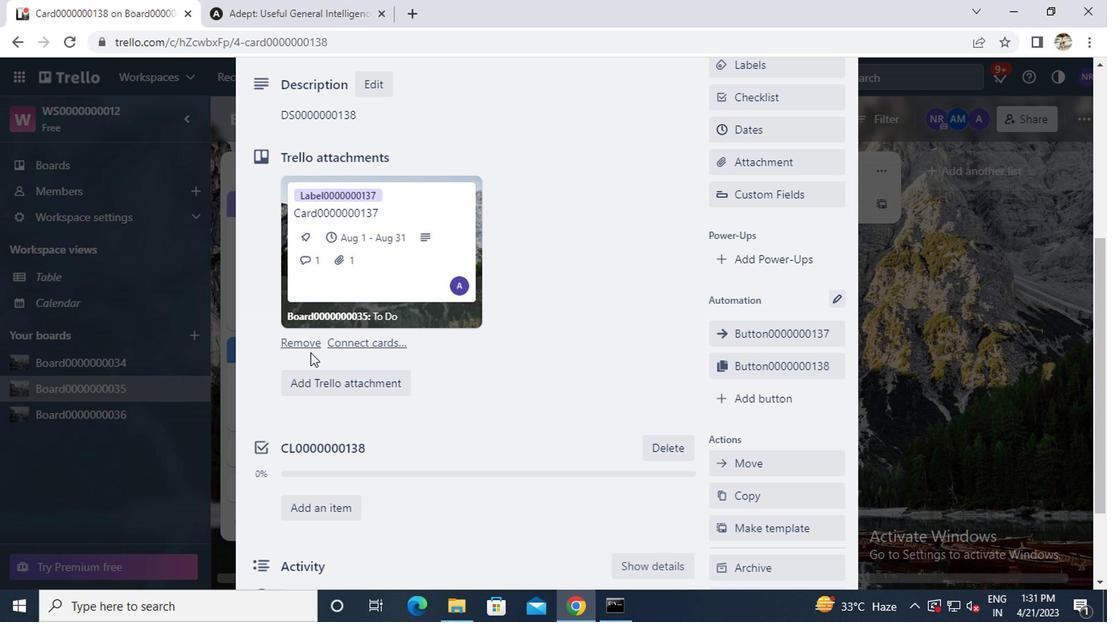 
Action: Mouse scrolled (307, 353) with delta (0, -1)
Screenshot: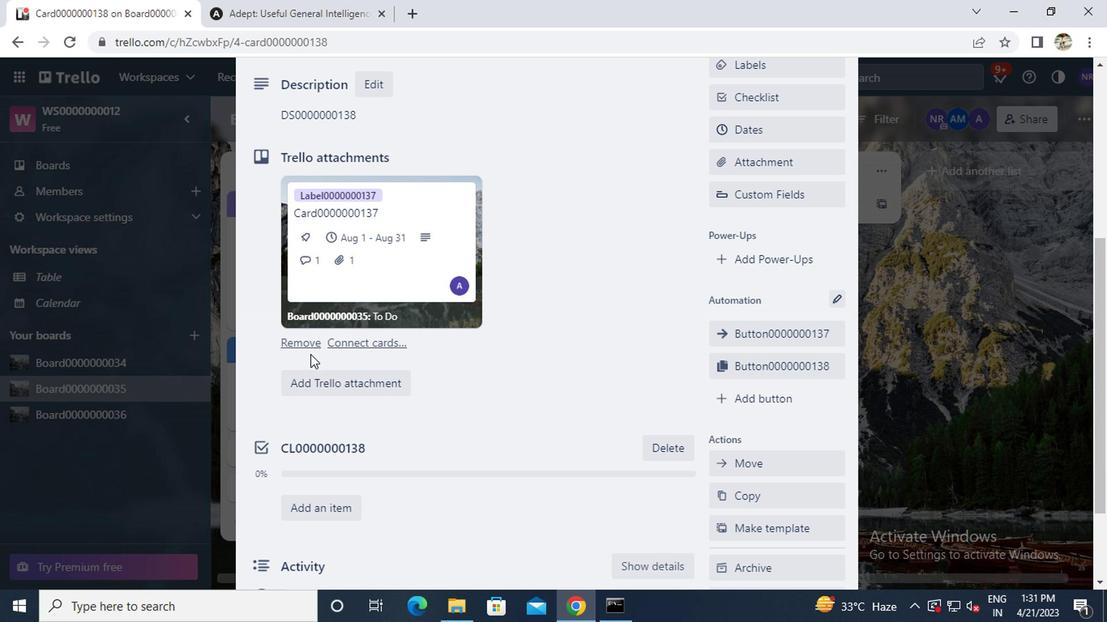 
Action: Mouse scrolled (307, 353) with delta (0, -1)
Screenshot: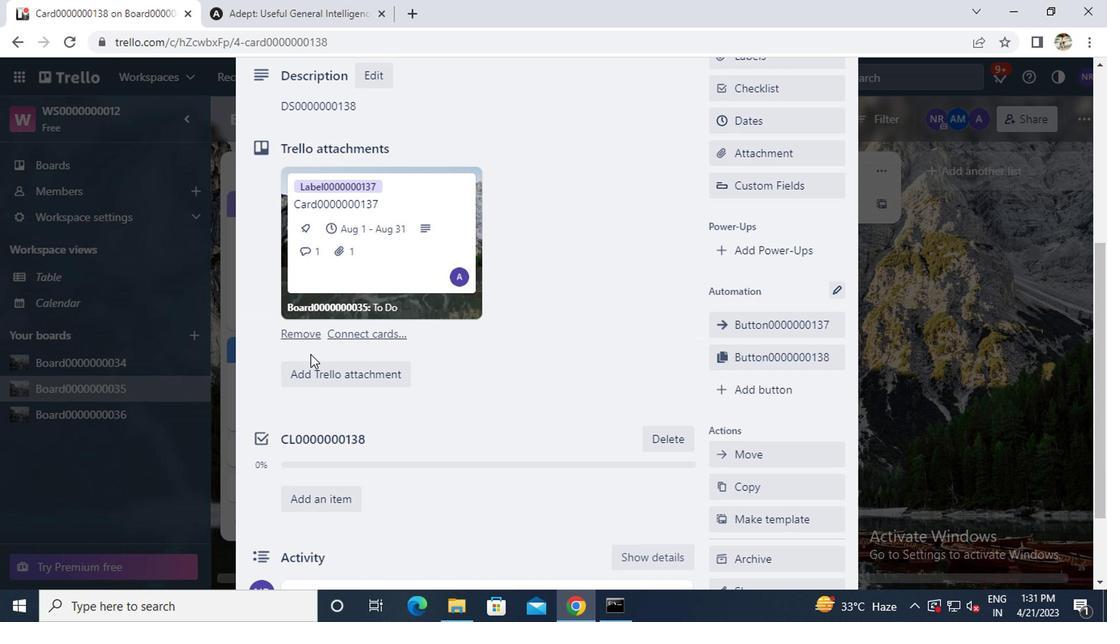 
Action: Mouse scrolled (307, 353) with delta (0, -1)
Screenshot: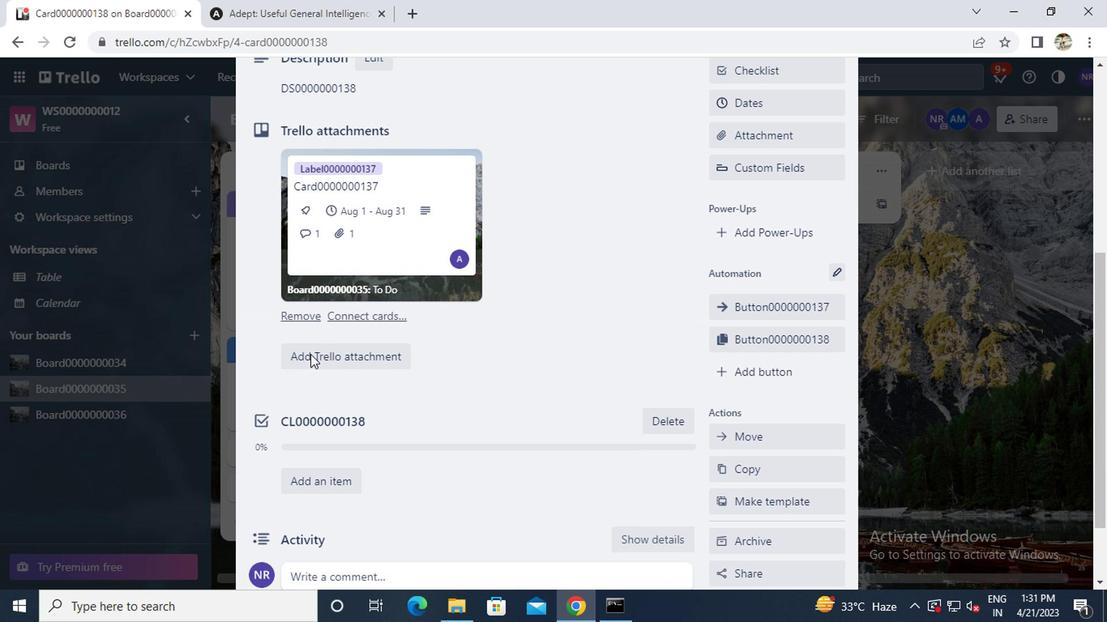 
Action: Mouse moved to (328, 479)
Screenshot: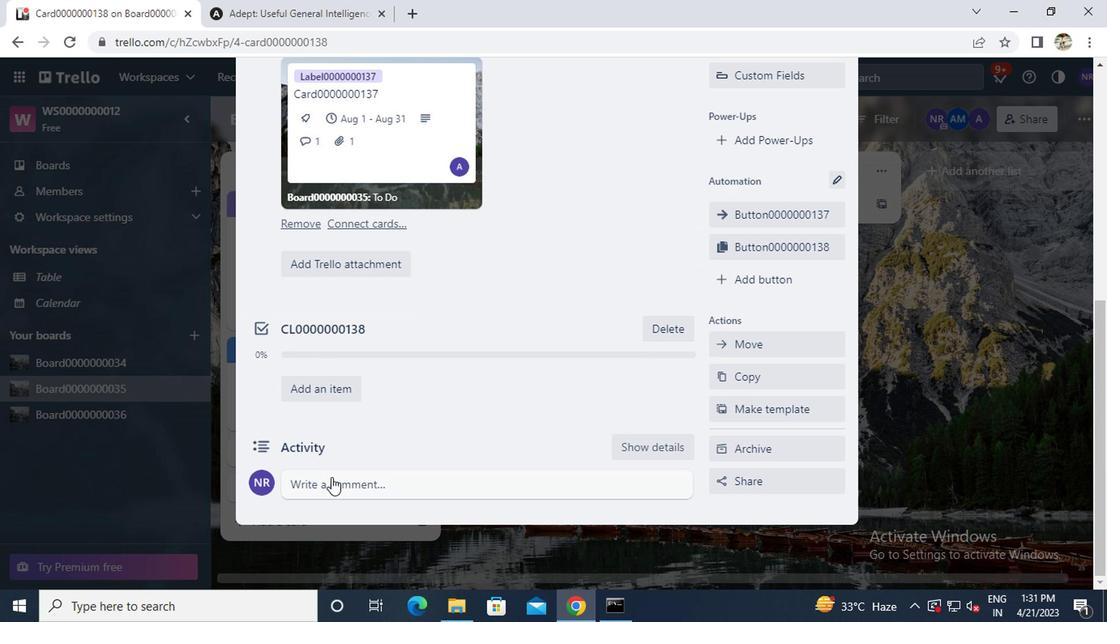 
Action: Mouse pressed left at (328, 479)
Screenshot: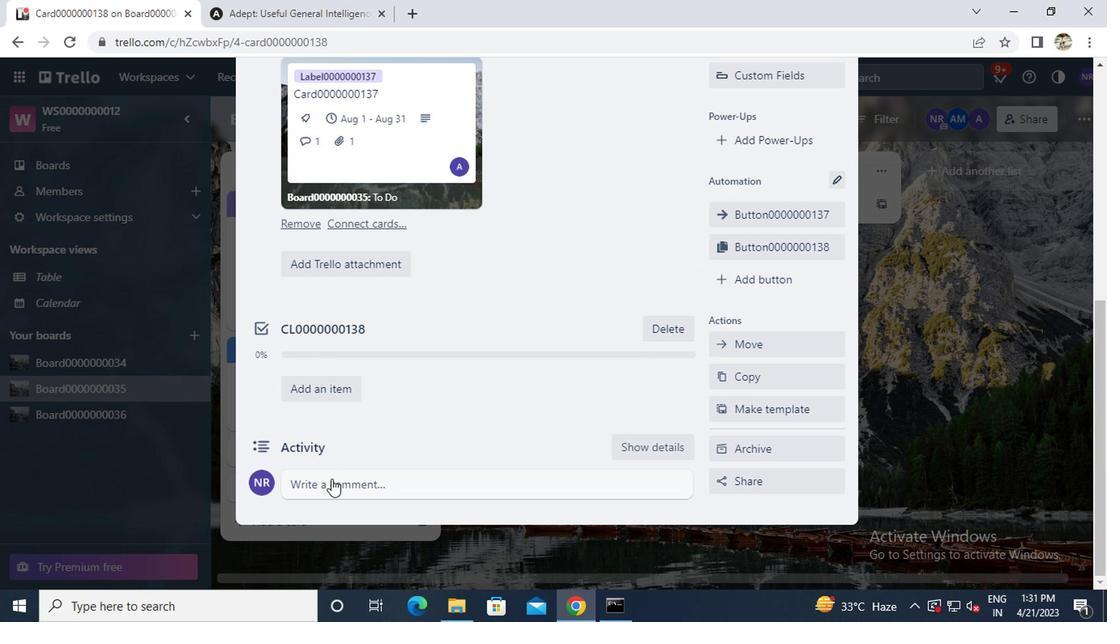 
Action: Key pressed cm0000000138
Screenshot: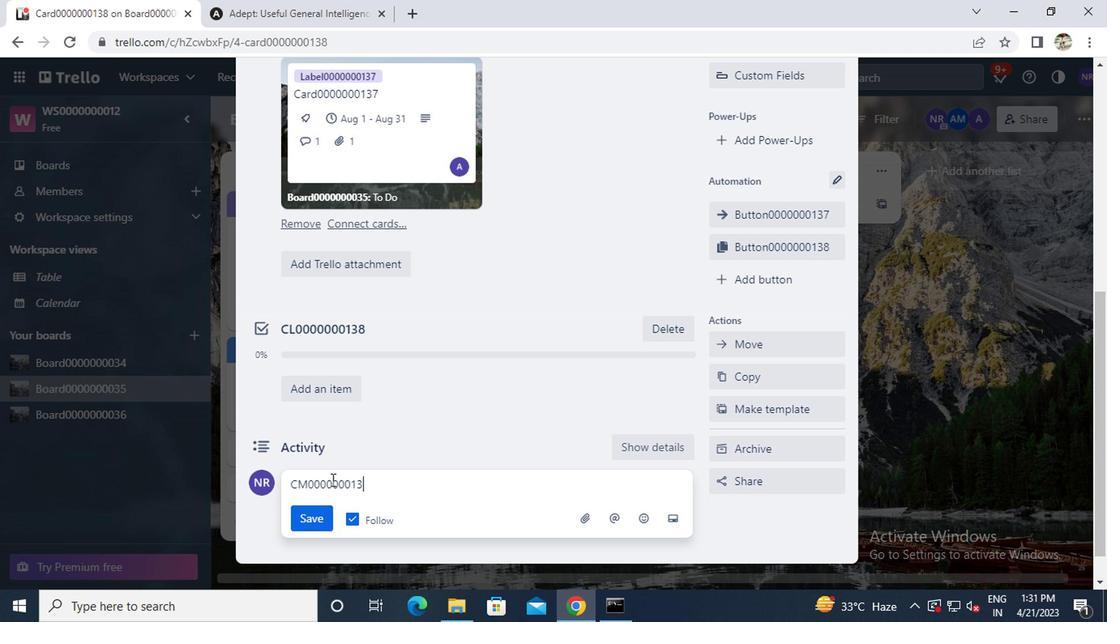 
Action: Mouse moved to (315, 512)
Screenshot: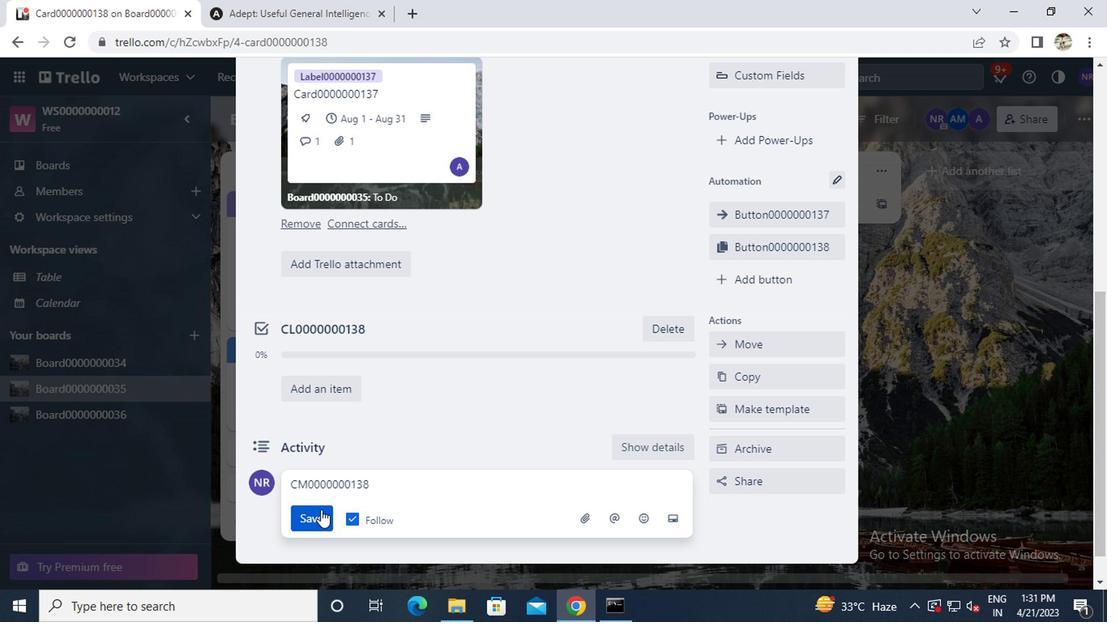 
Action: Mouse pressed left at (315, 512)
Screenshot: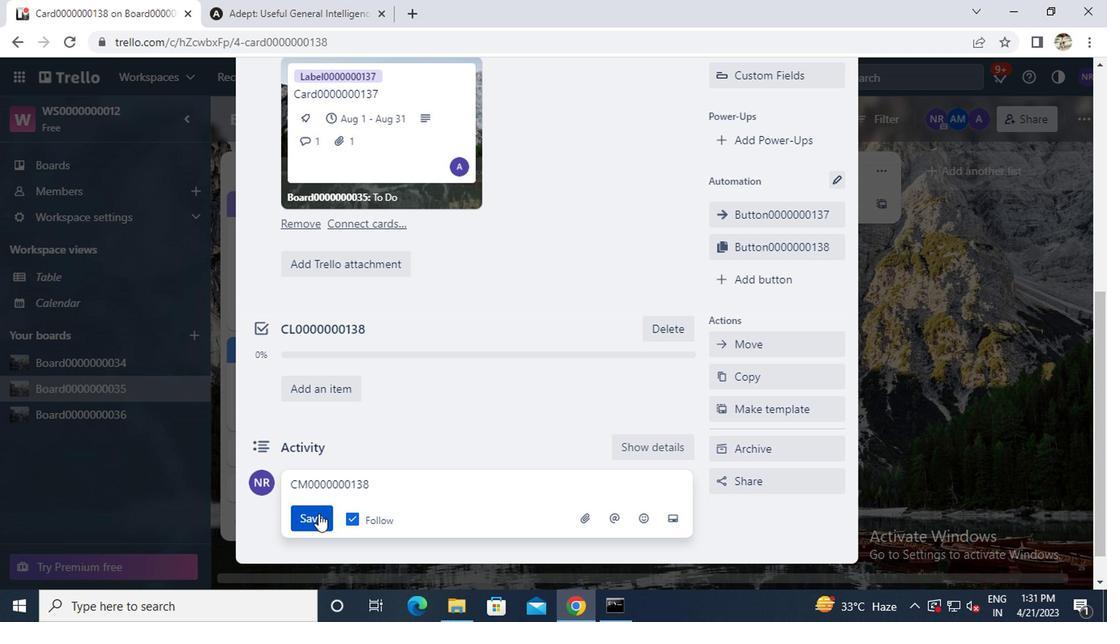 
Action: Mouse scrolled (315, 513) with delta (0, 1)
Screenshot: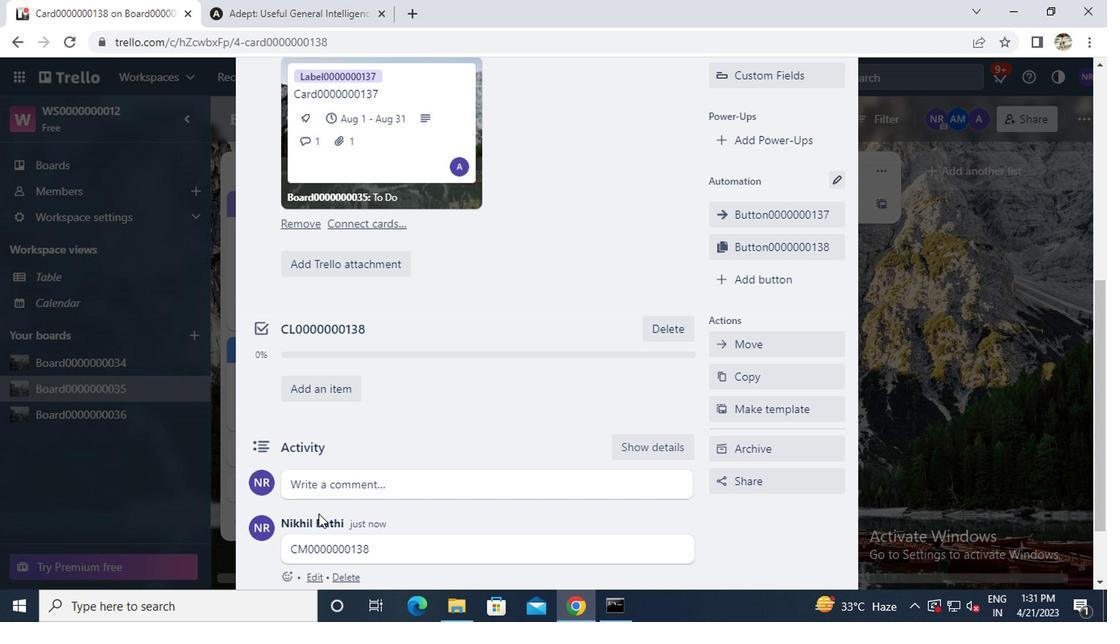 
Action: Mouse scrolled (315, 513) with delta (0, 1)
Screenshot: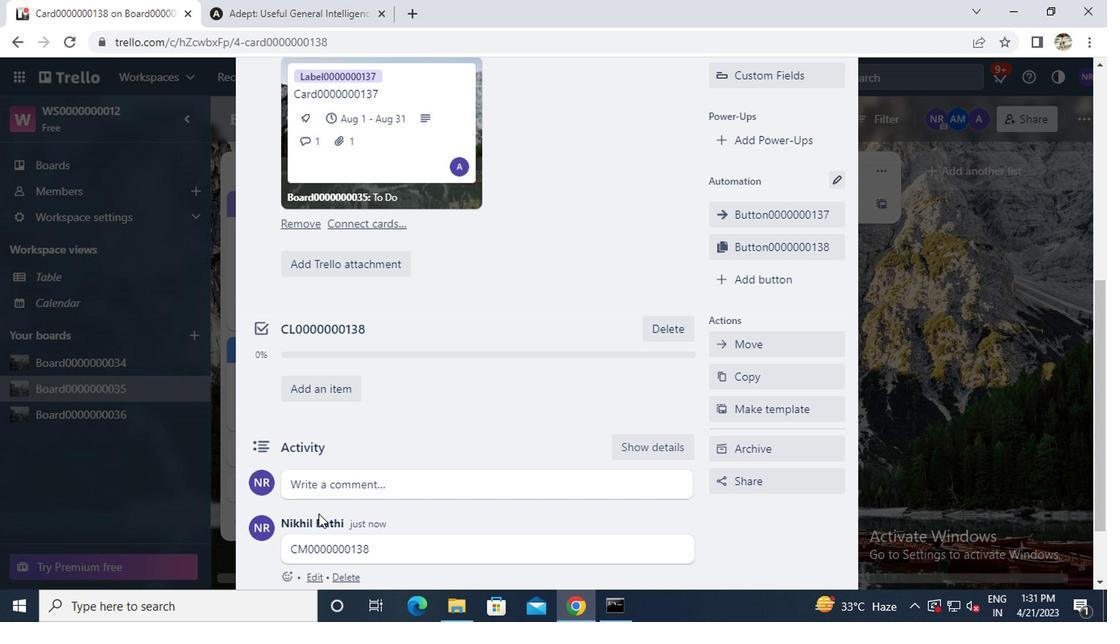 
Action: Mouse scrolled (315, 513) with delta (0, 1)
Screenshot: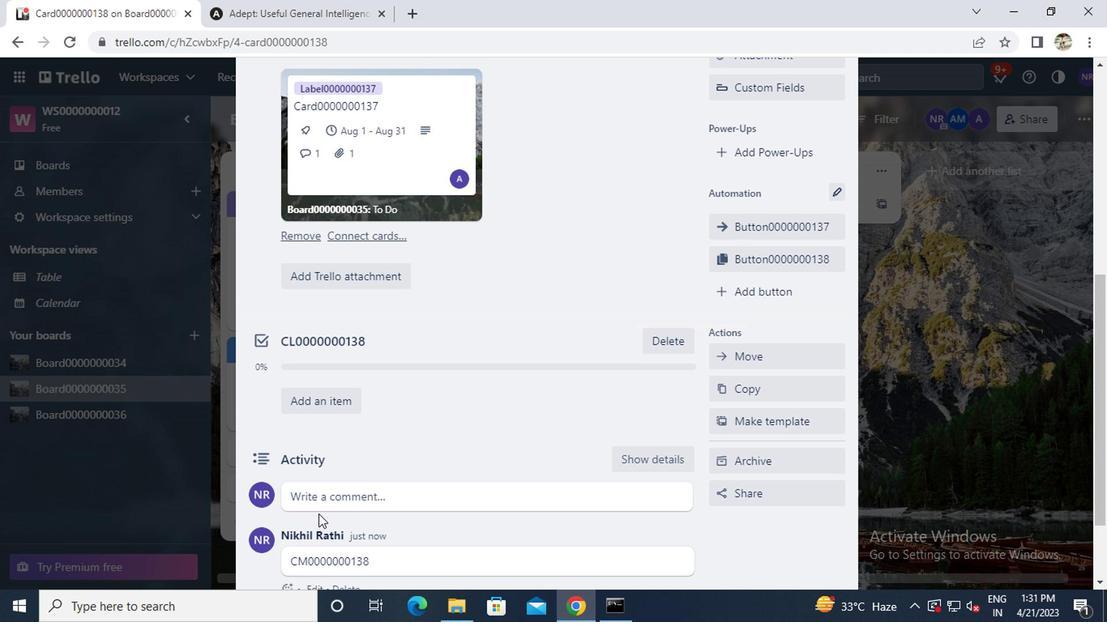 
Action: Mouse scrolled (315, 513) with delta (0, 1)
Screenshot: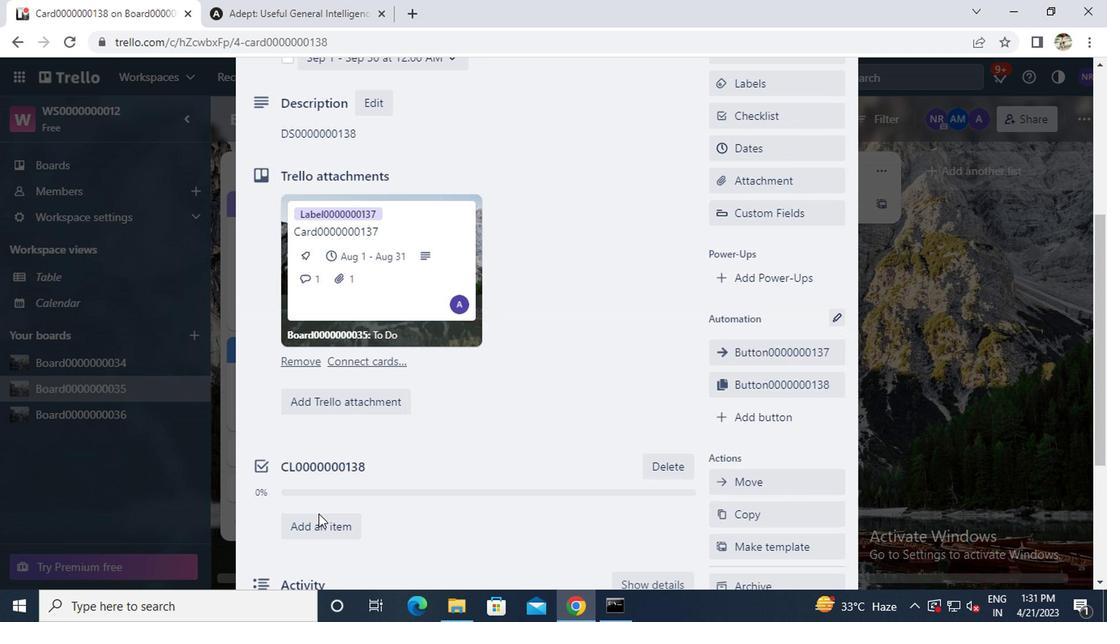 
Action: Mouse scrolled (315, 513) with delta (0, 1)
Screenshot: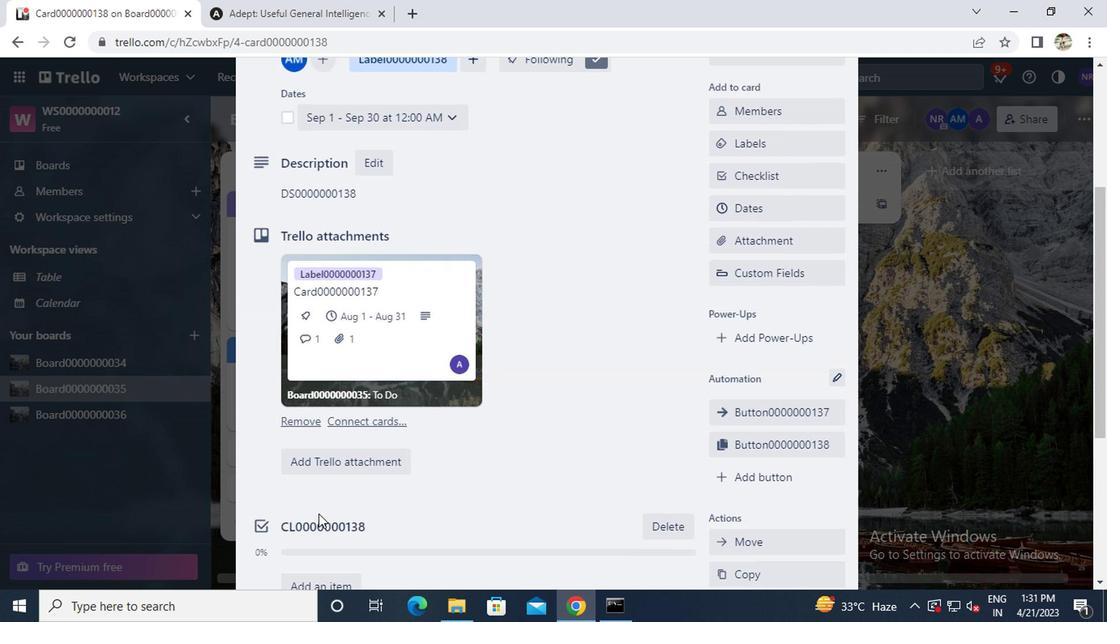
Action: Mouse scrolled (315, 513) with delta (0, 1)
Screenshot: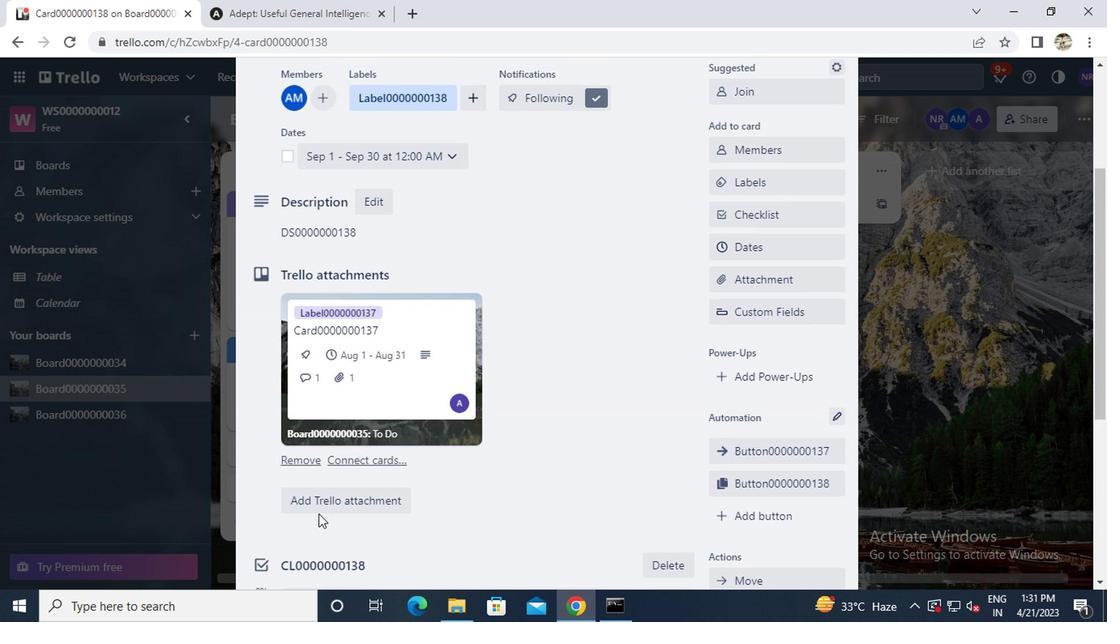 
Action: Mouse moved to (829, 119)
Screenshot: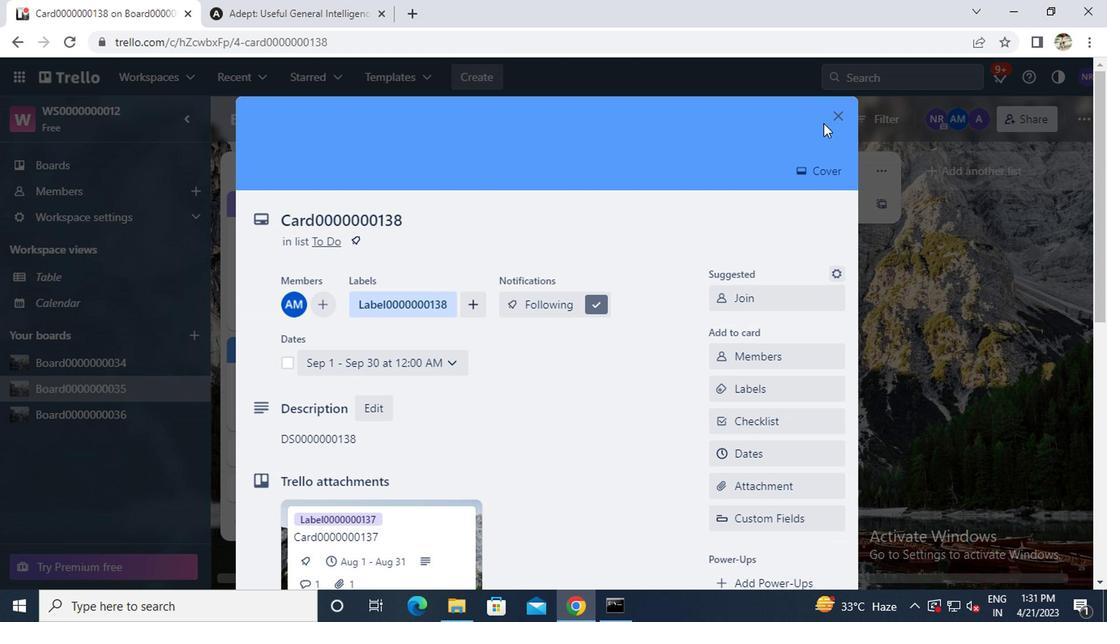 
Action: Mouse pressed left at (829, 119)
Screenshot: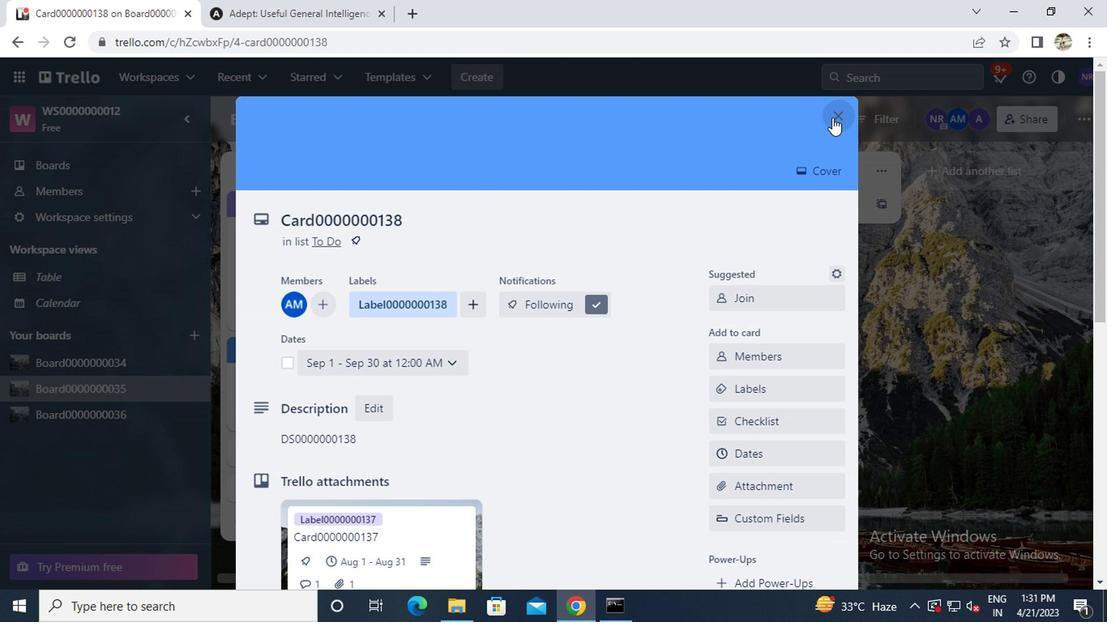 
